 Task: Open Card Card0000000156 in Board Board0000000039 in Workspace WS0000000013 in Trello. Add Member Nikrathi889@gmail.com to Card Card0000000156 in Board Board0000000039 in Workspace WS0000000013 in Trello. Add Red Label titled Label0000000156 to Card Card0000000156 in Board Board0000000039 in Workspace WS0000000013 in Trello. Add Checklist CL0000000156 to Card Card0000000156 in Board Board0000000039 in Workspace WS0000000013 in Trello. Add Dates with Start Date as Nov 01 2023 and Due Date as Nov 30 2023 to Card Card0000000156 in Board Board0000000039 in Workspace WS0000000013 in Trello
Action: Mouse moved to (299, 444)
Screenshot: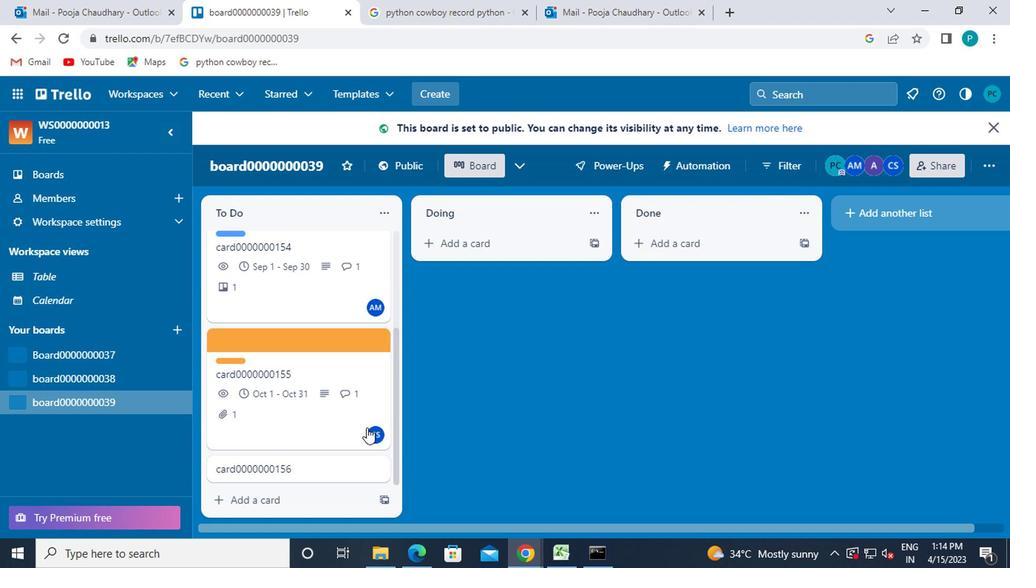
Action: Mouse scrolled (299, 443) with delta (0, -1)
Screenshot: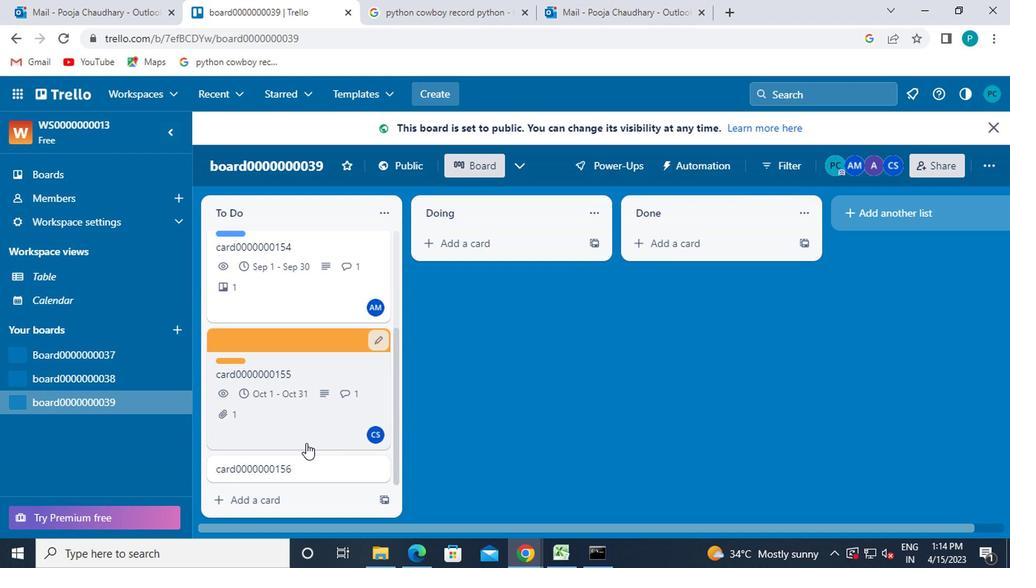 
Action: Mouse scrolled (299, 443) with delta (0, -1)
Screenshot: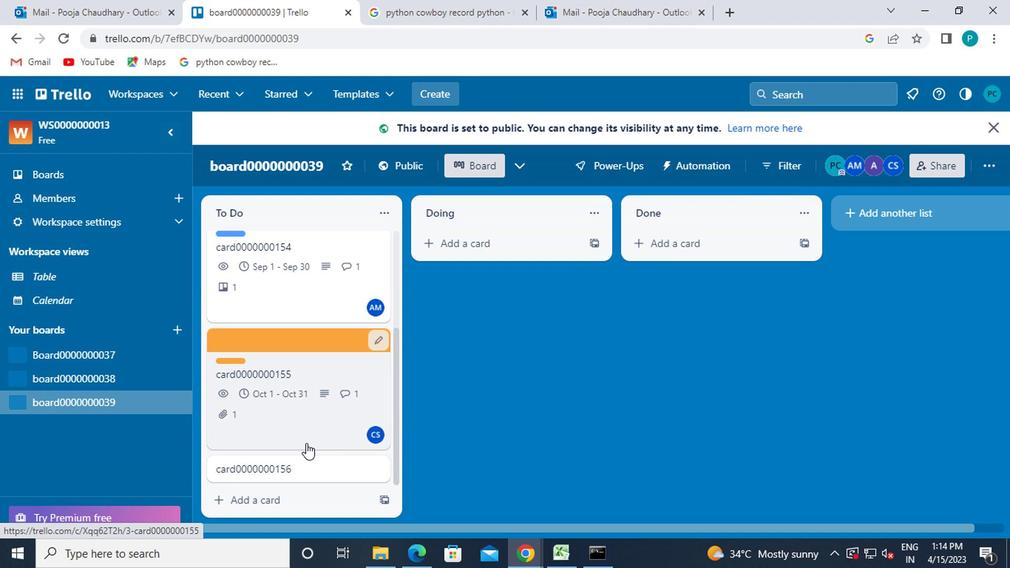 
Action: Mouse scrolled (299, 443) with delta (0, -1)
Screenshot: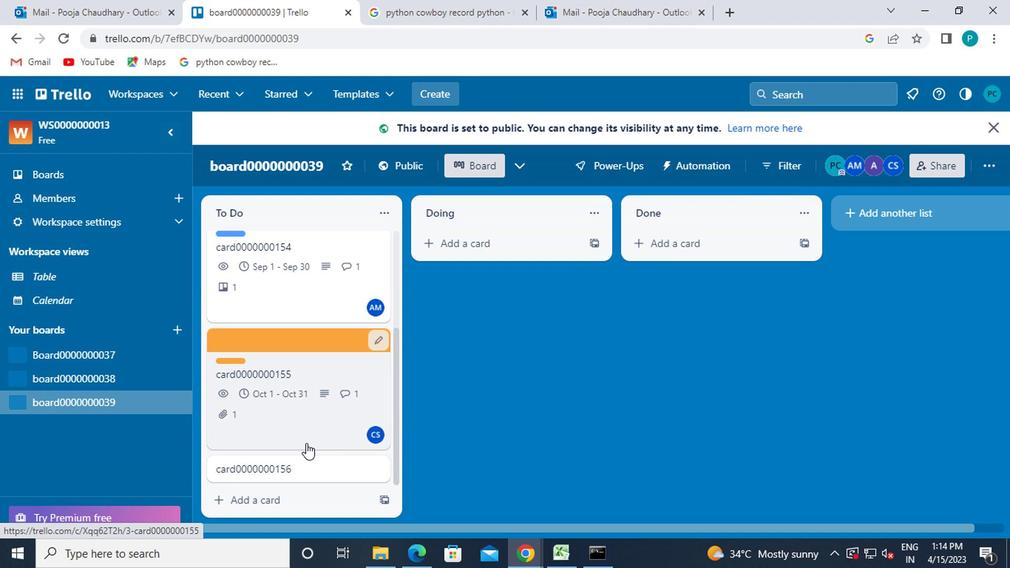 
Action: Mouse moved to (301, 464)
Screenshot: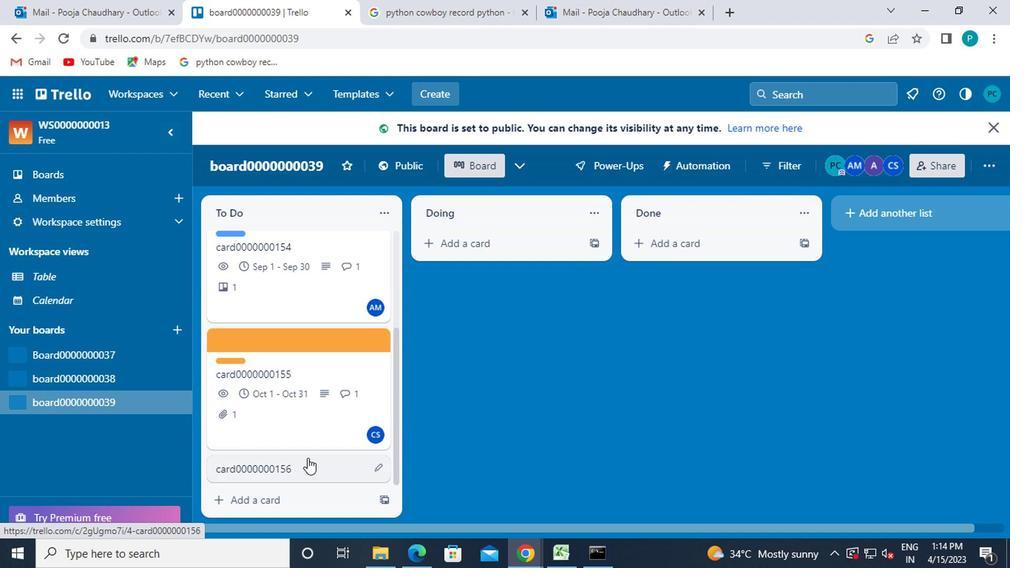 
Action: Mouse pressed left at (301, 464)
Screenshot: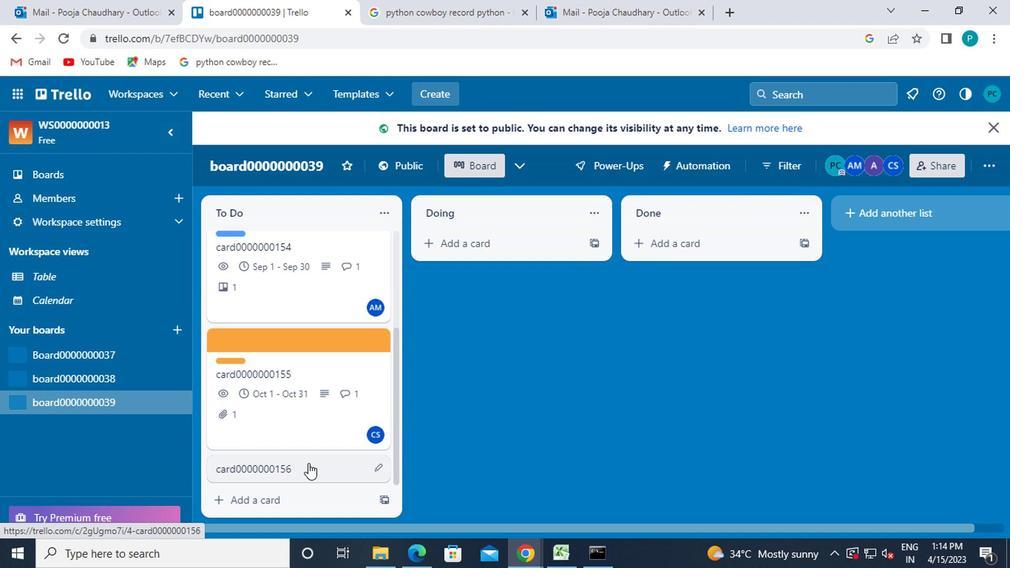 
Action: Mouse moved to (699, 259)
Screenshot: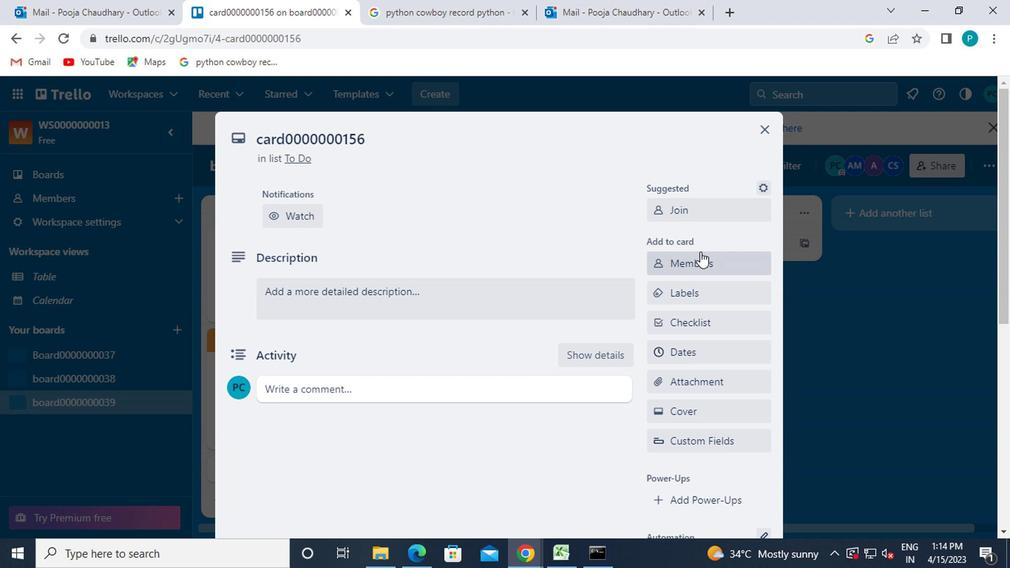 
Action: Mouse pressed left at (699, 259)
Screenshot: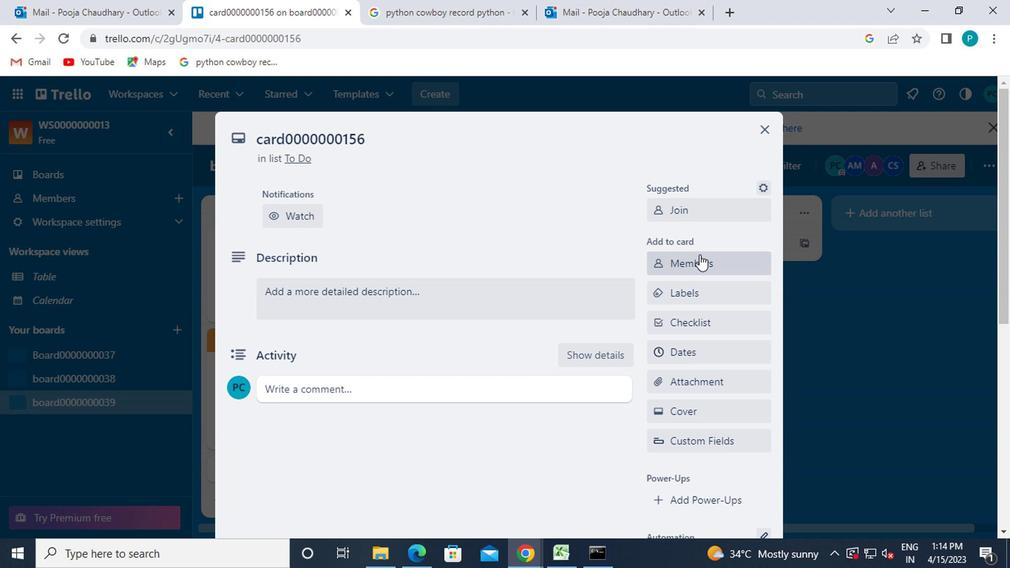 
Action: Mouse moved to (707, 164)
Screenshot: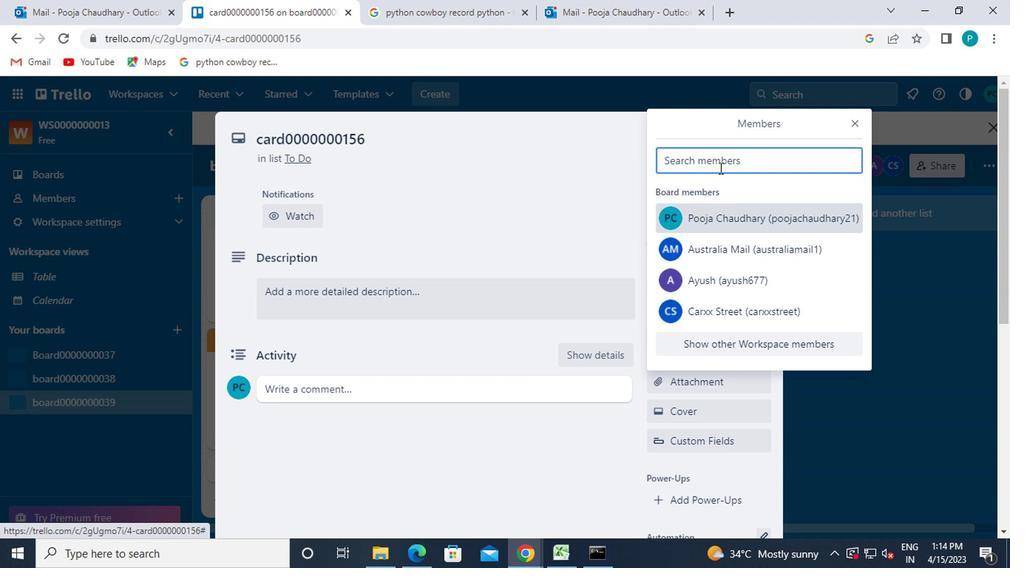 
Action: Mouse pressed left at (707, 164)
Screenshot: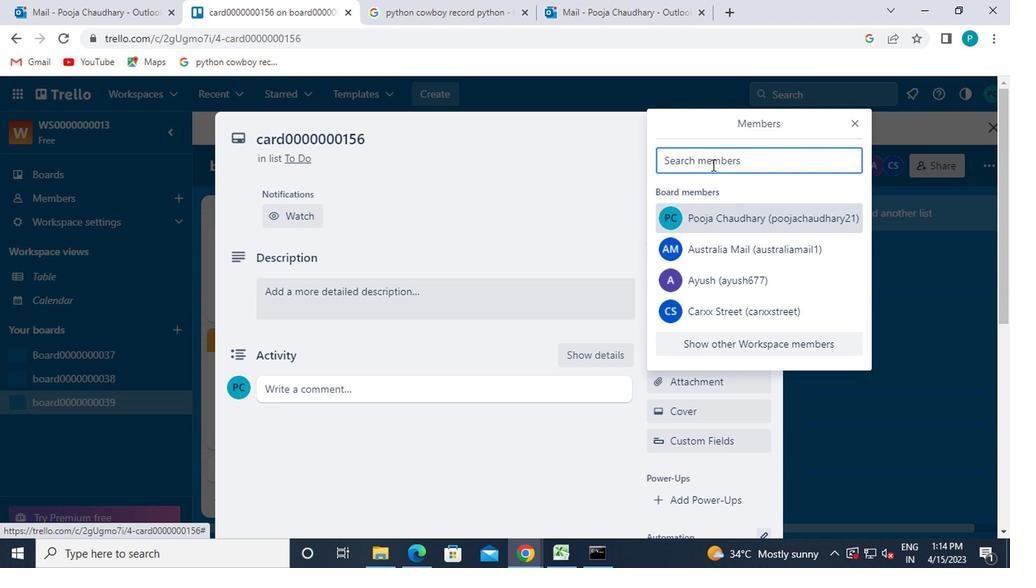 
Action: Key pressed nikrathi899<Key.shift>@GMAIL.COM
Screenshot: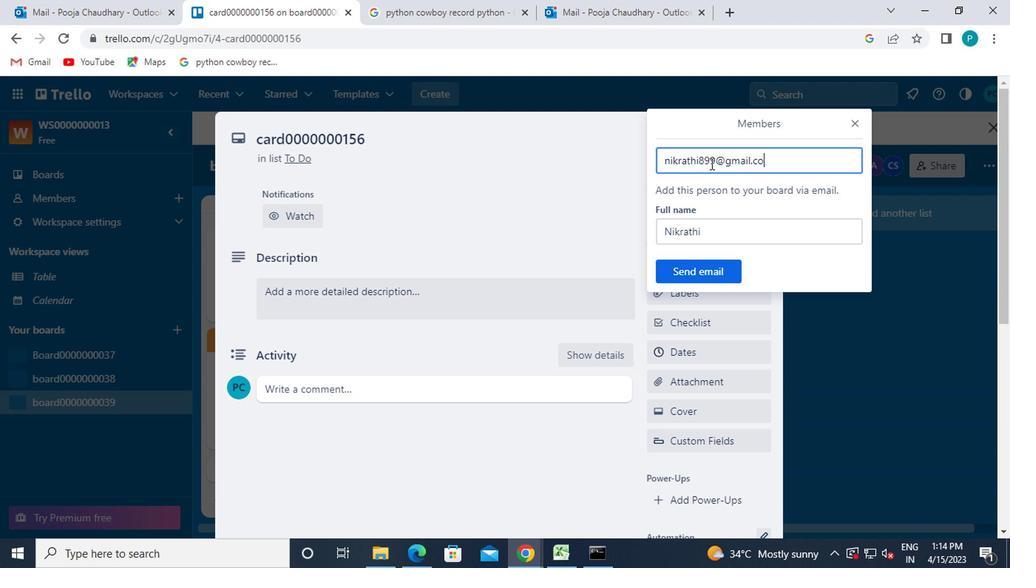 
Action: Mouse moved to (695, 269)
Screenshot: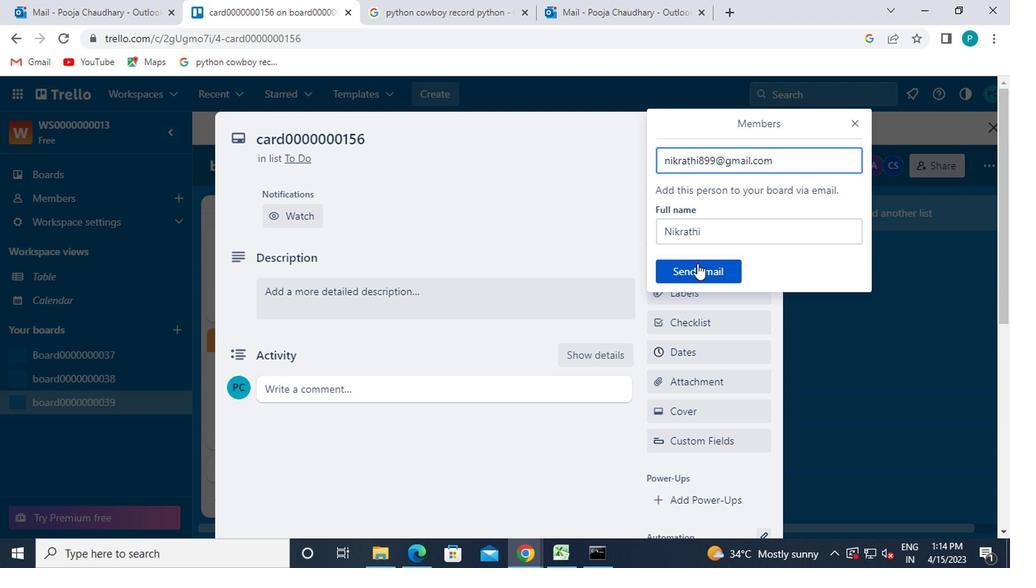 
Action: Mouse pressed left at (695, 269)
Screenshot: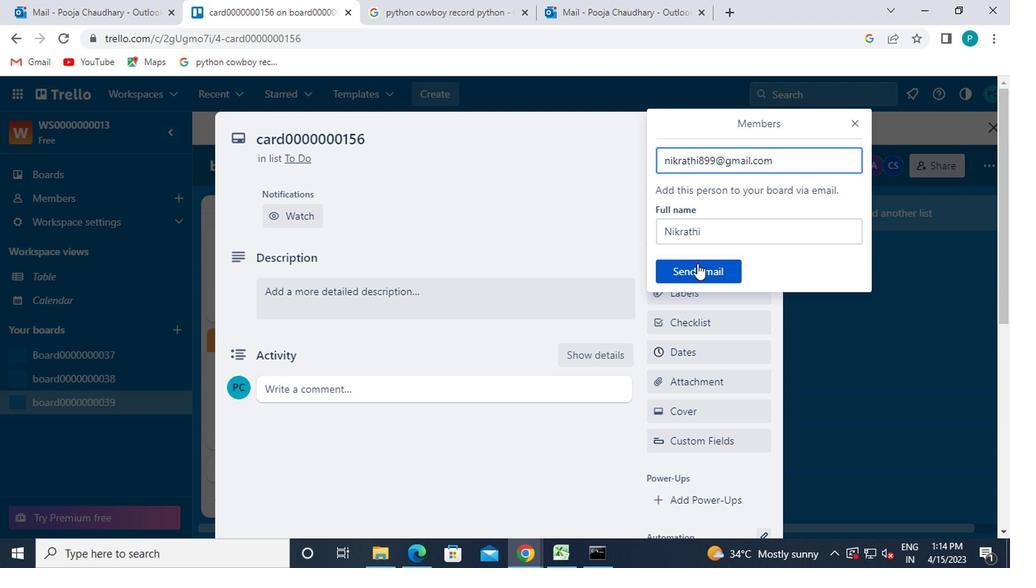 
Action: Mouse moved to (704, 293)
Screenshot: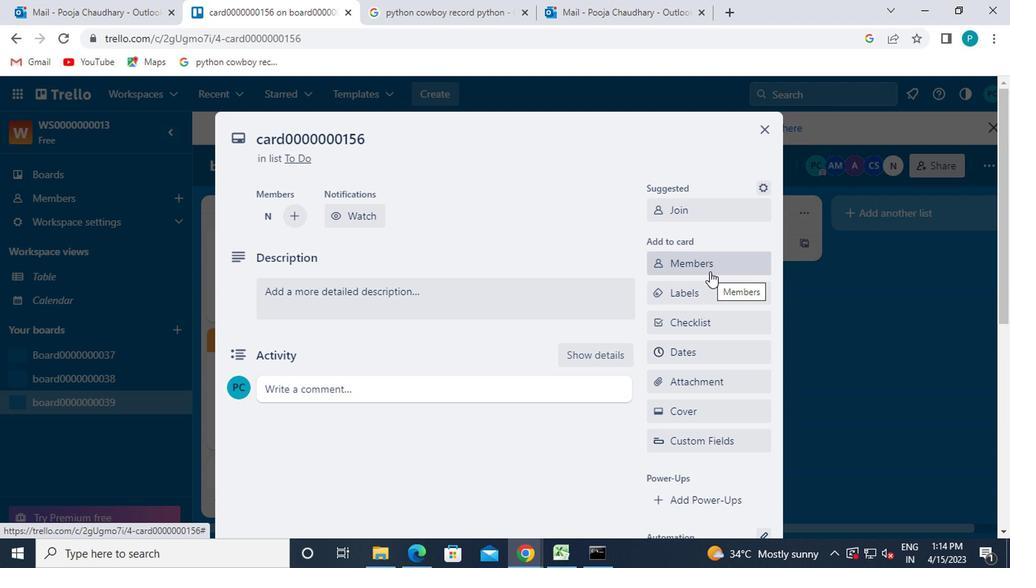 
Action: Mouse pressed left at (704, 293)
Screenshot: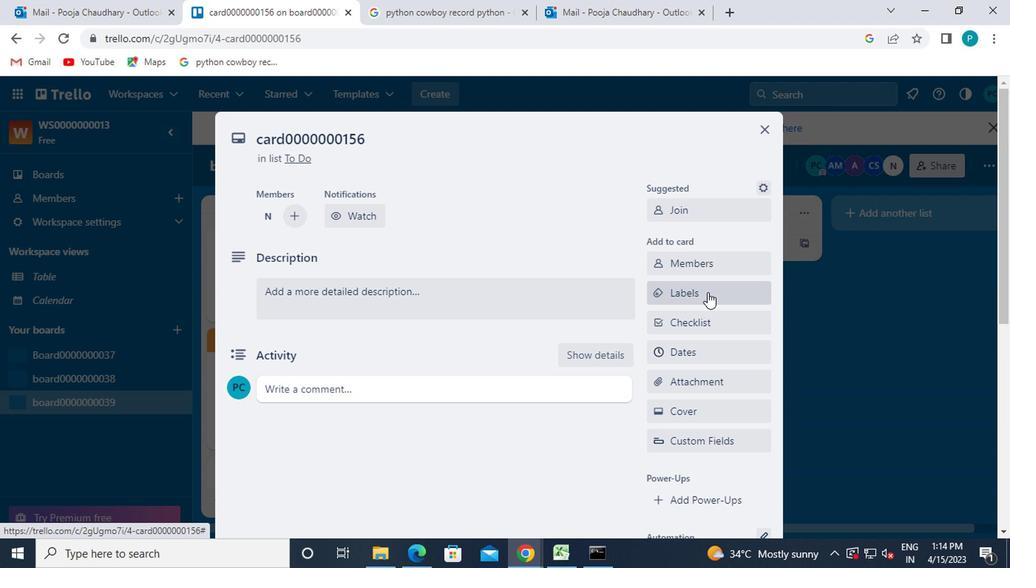 
Action: Mouse moved to (692, 470)
Screenshot: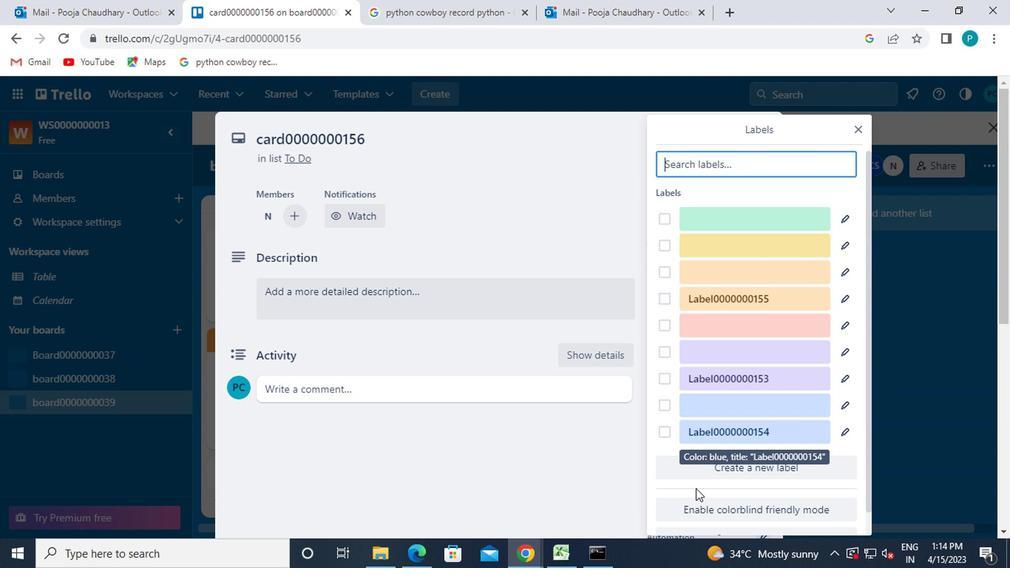 
Action: Mouse pressed left at (692, 470)
Screenshot: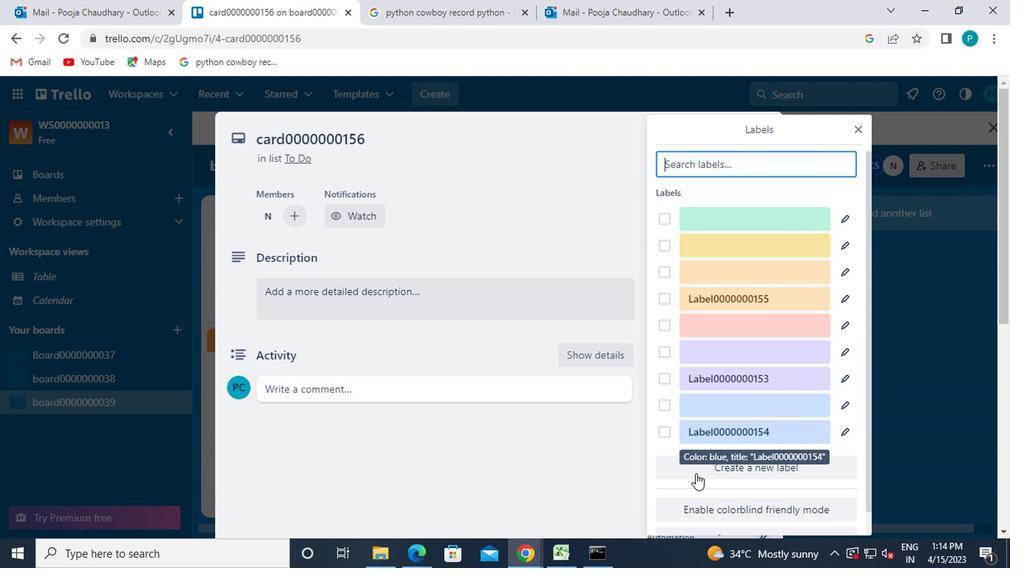 
Action: Mouse moved to (784, 350)
Screenshot: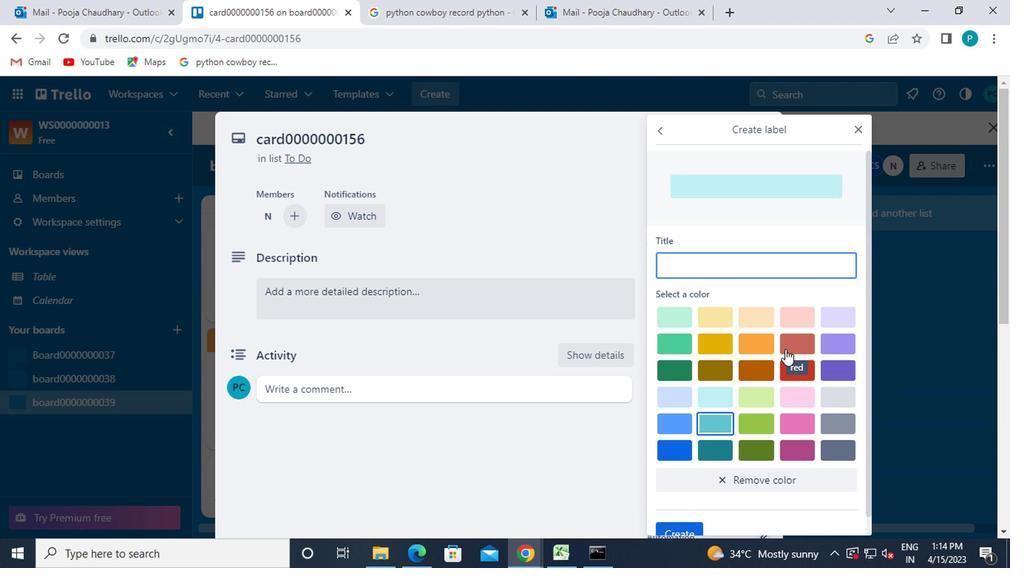 
Action: Mouse pressed left at (784, 350)
Screenshot: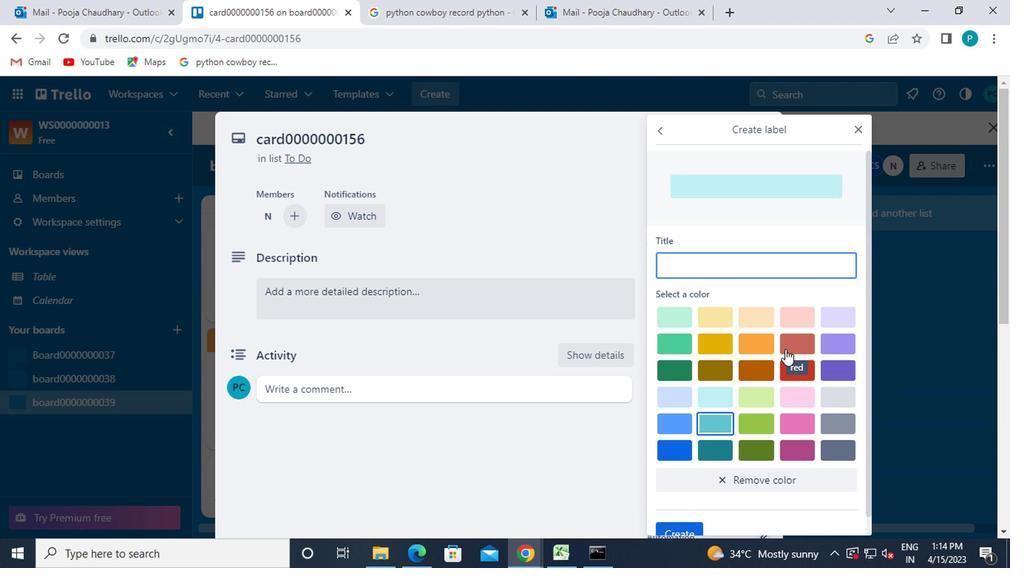 
Action: Mouse moved to (705, 265)
Screenshot: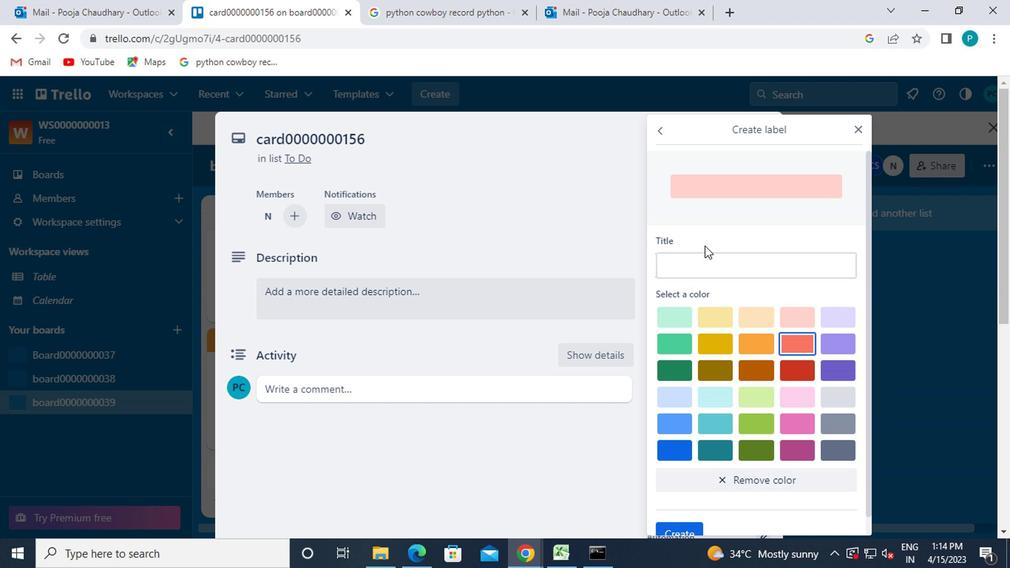 
Action: Mouse pressed left at (705, 265)
Screenshot: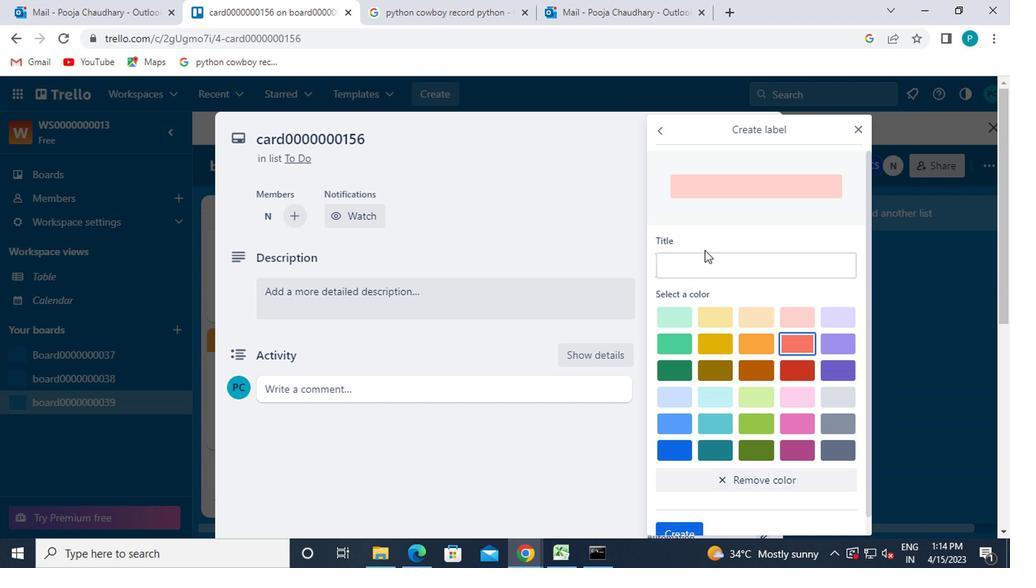 
Action: Key pressed <Key.caps_lock>L<Key.caps_lock>ABEL0000000156
Screenshot: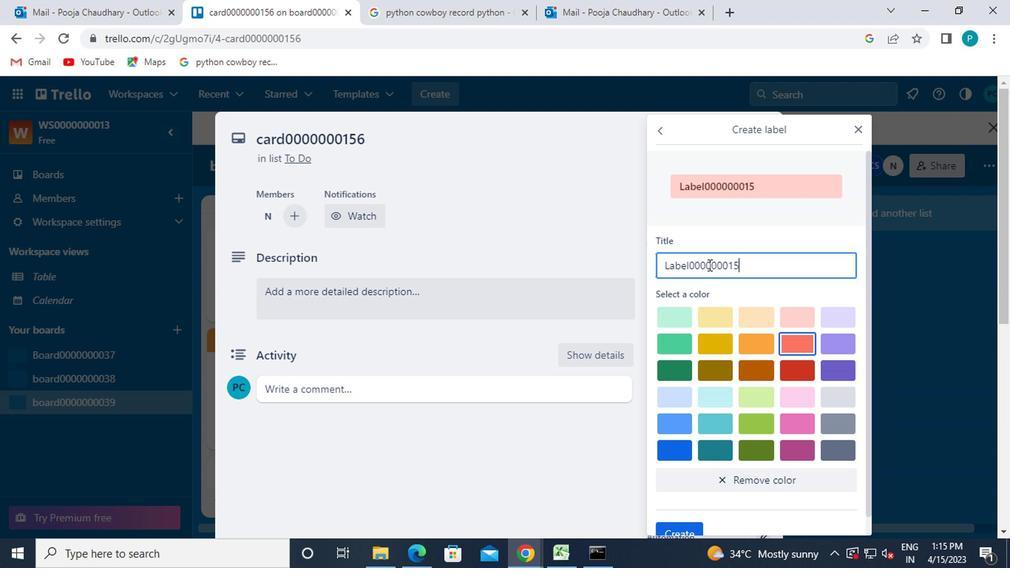 
Action: Mouse moved to (771, 322)
Screenshot: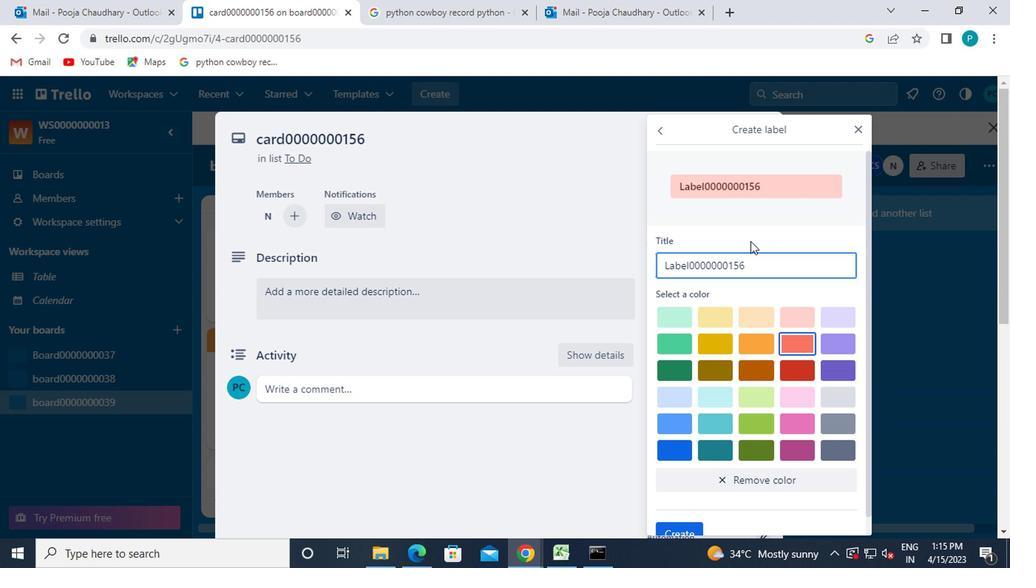 
Action: Mouse scrolled (771, 321) with delta (0, 0)
Screenshot: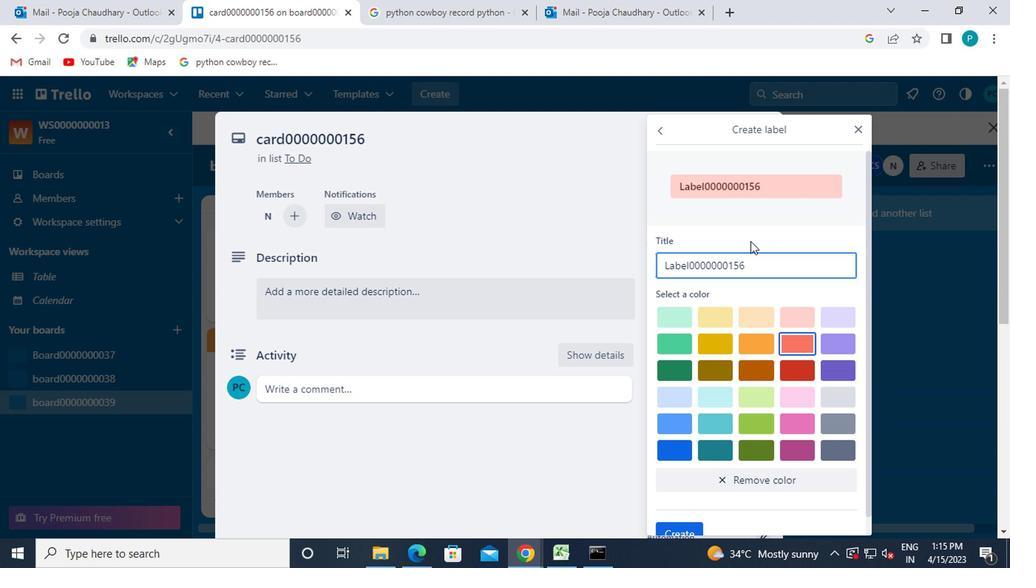
Action: Mouse moved to (770, 363)
Screenshot: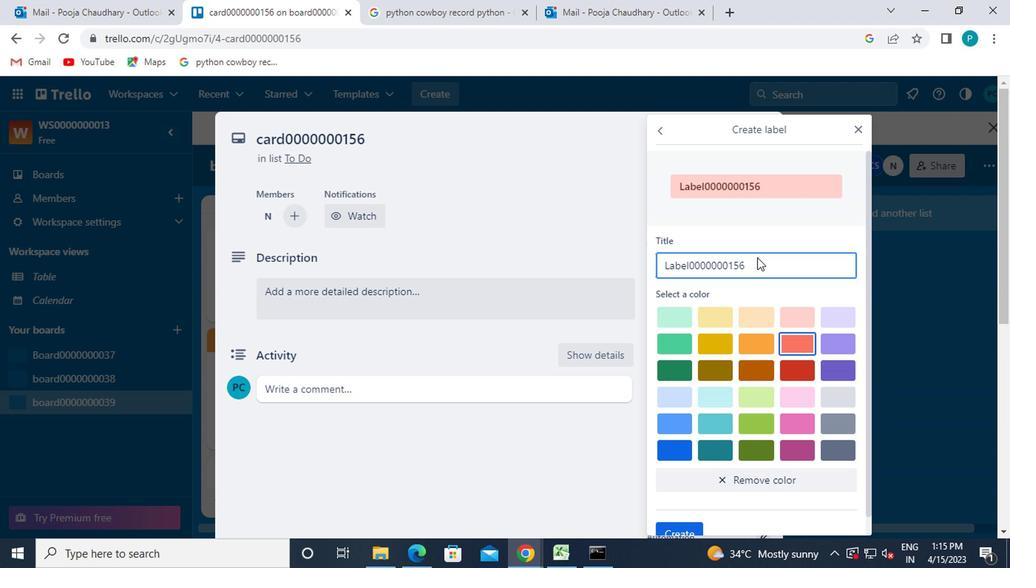 
Action: Mouse scrolled (770, 362) with delta (0, -1)
Screenshot: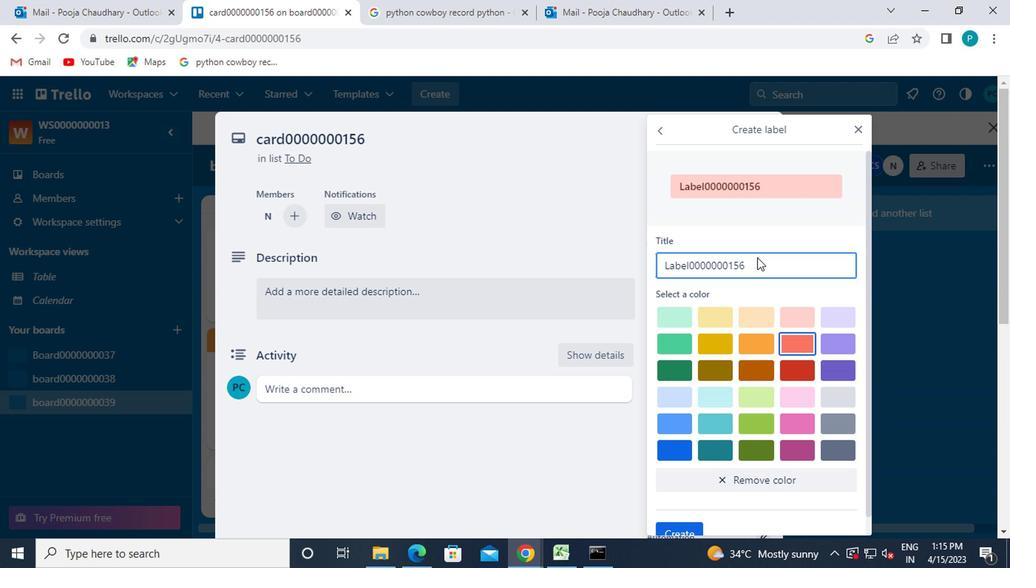
Action: Mouse moved to (770, 371)
Screenshot: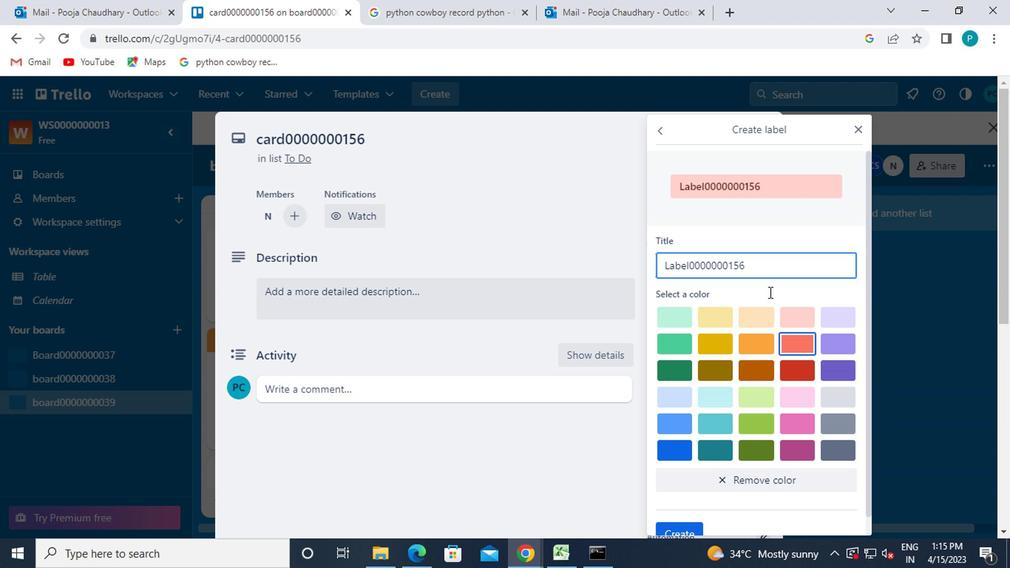
Action: Mouse scrolled (770, 370) with delta (0, 0)
Screenshot: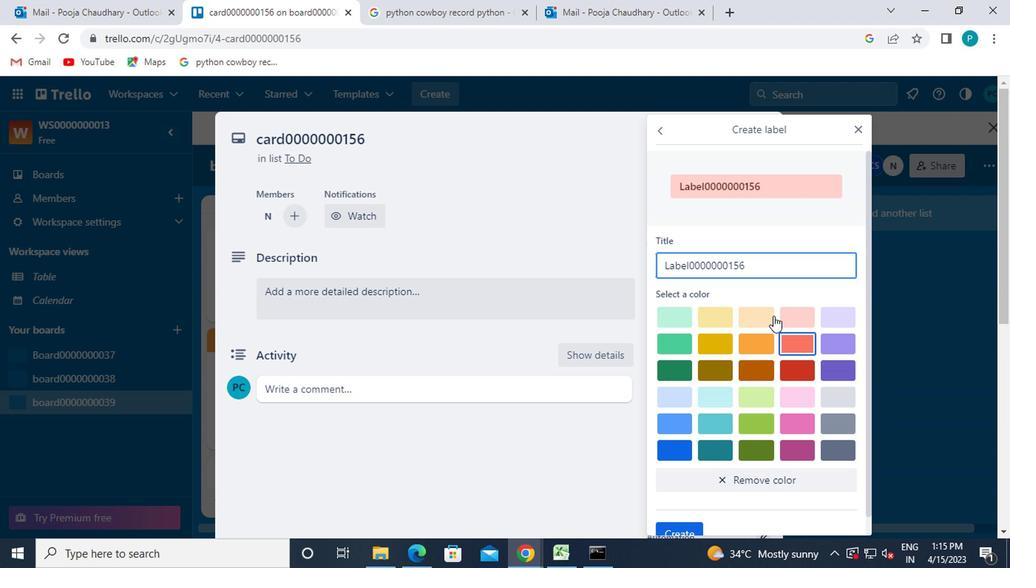 
Action: Mouse scrolled (770, 370) with delta (0, 0)
Screenshot: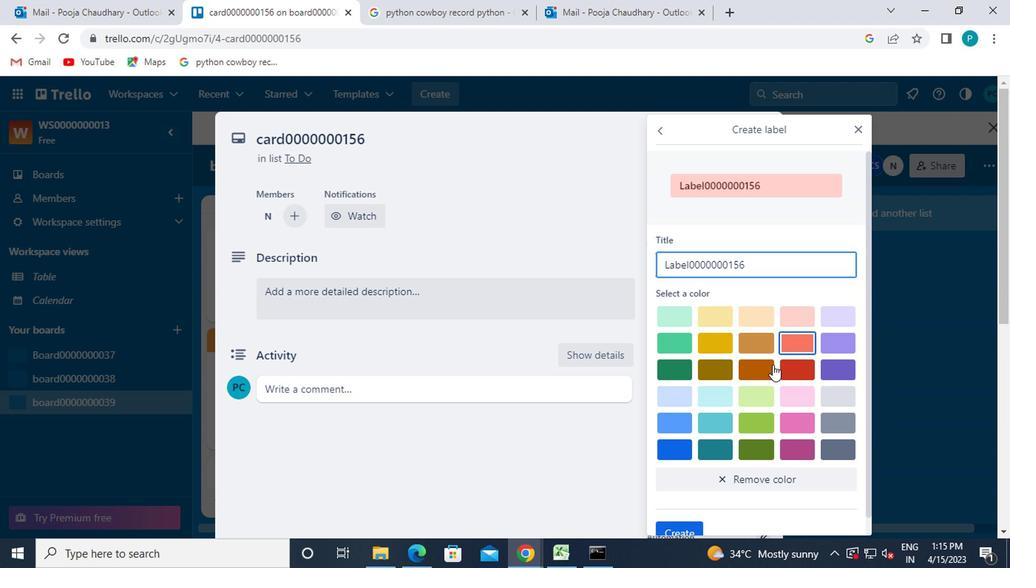 
Action: Mouse moved to (735, 440)
Screenshot: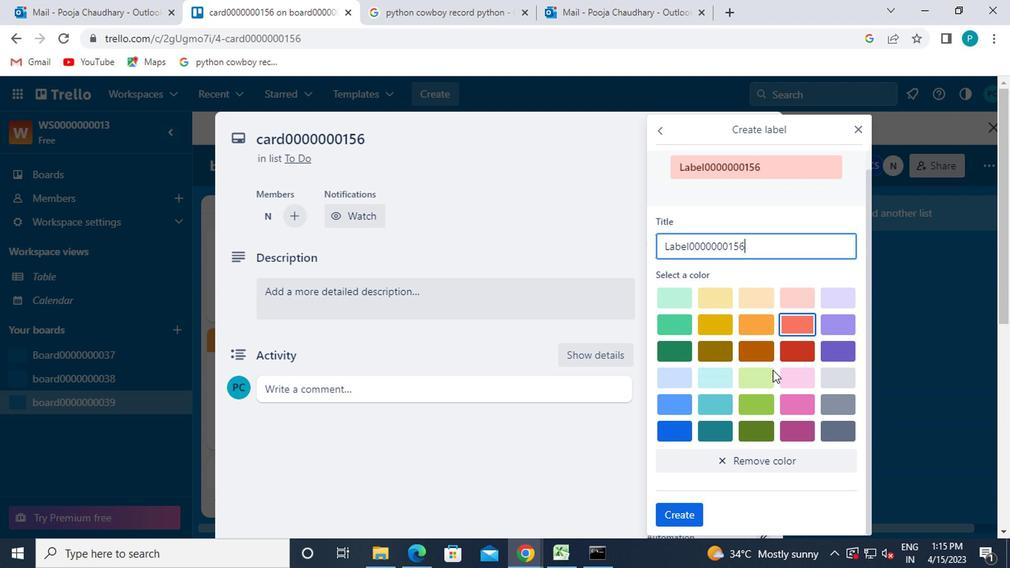 
Action: Mouse scrolled (735, 439) with delta (0, 0)
Screenshot: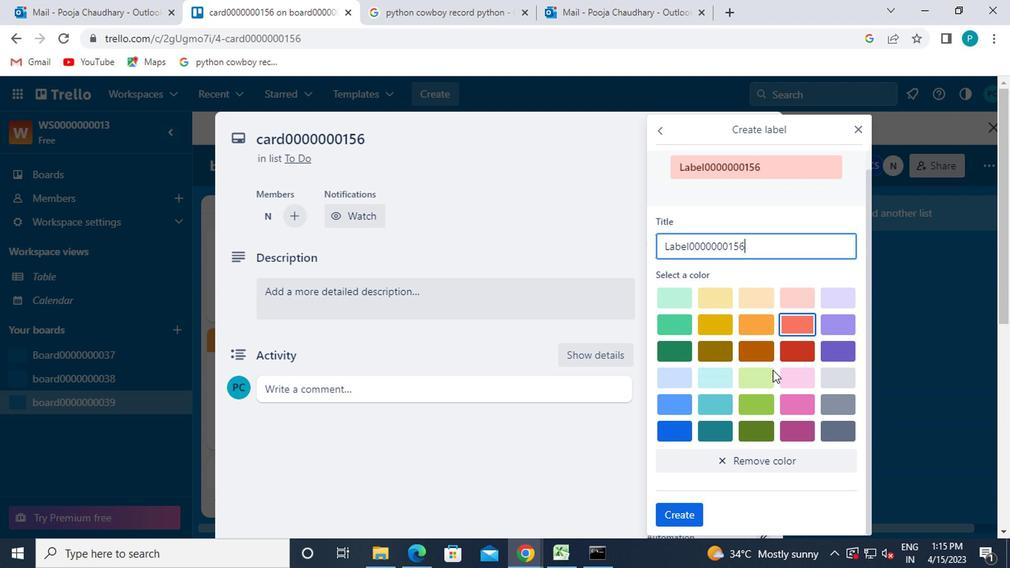
Action: Mouse moved to (718, 459)
Screenshot: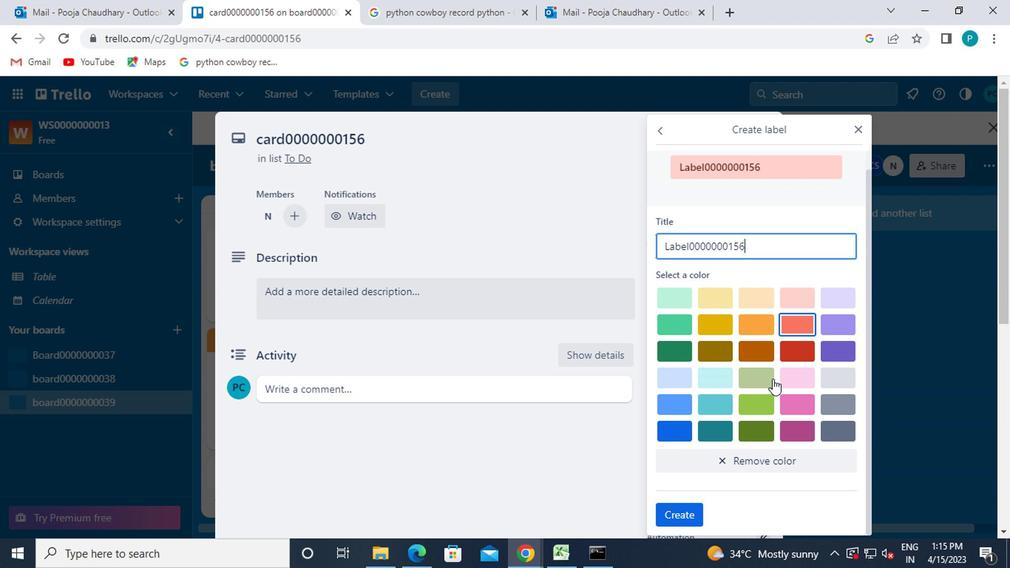 
Action: Mouse scrolled (718, 458) with delta (0, -1)
Screenshot: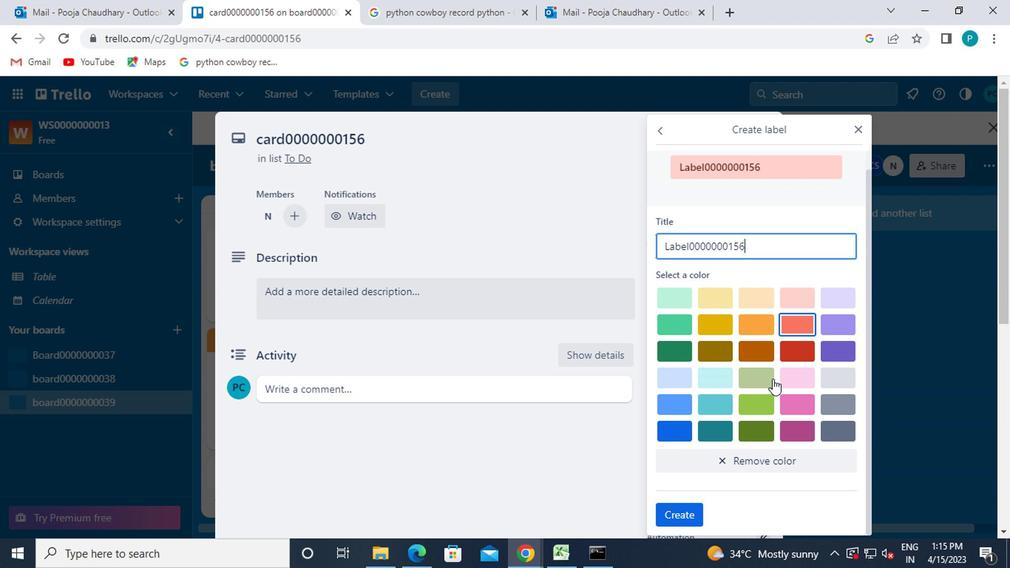 
Action: Mouse moved to (717, 459)
Screenshot: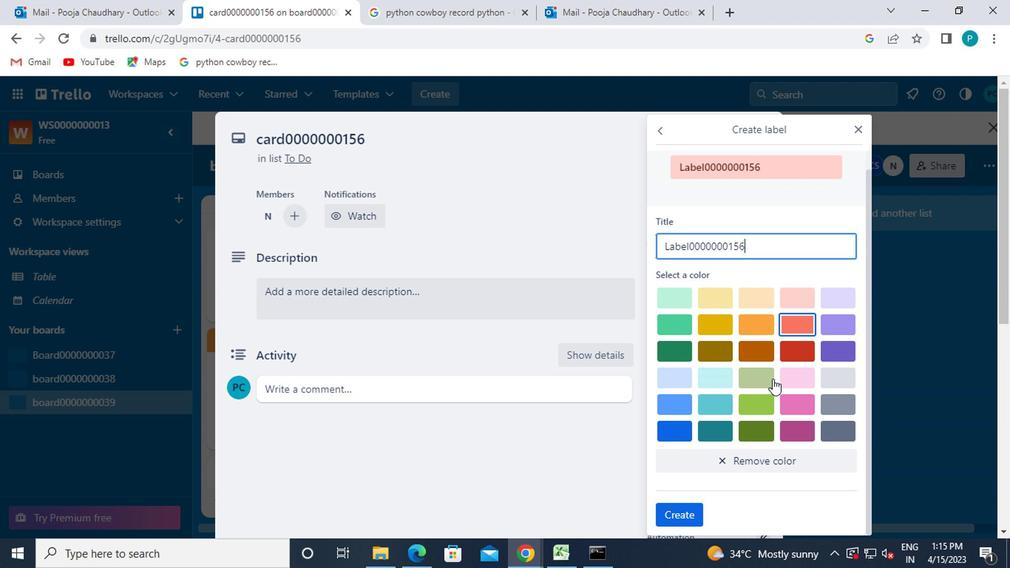 
Action: Mouse scrolled (717, 458) with delta (0, -1)
Screenshot: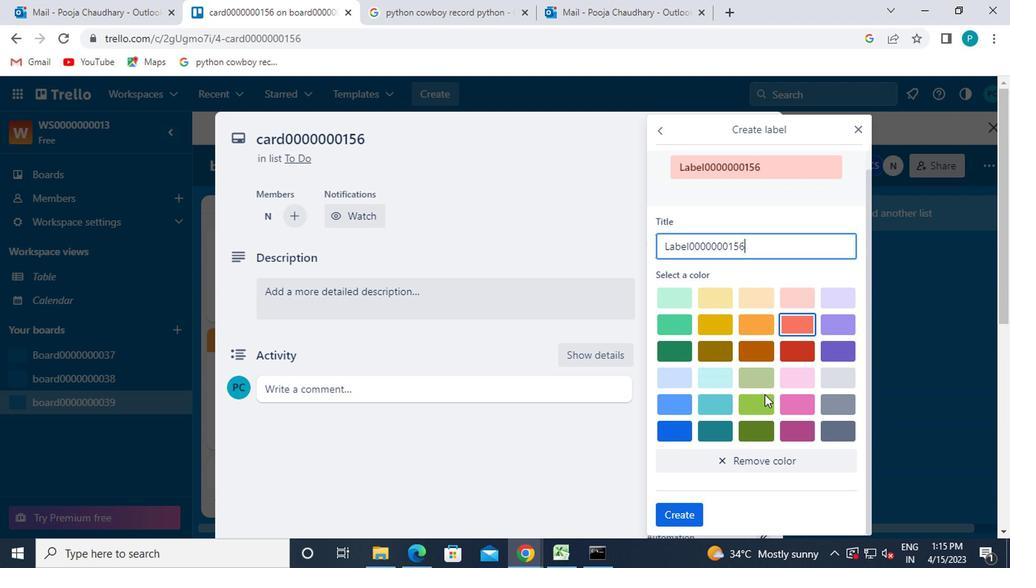
Action: Mouse moved to (678, 510)
Screenshot: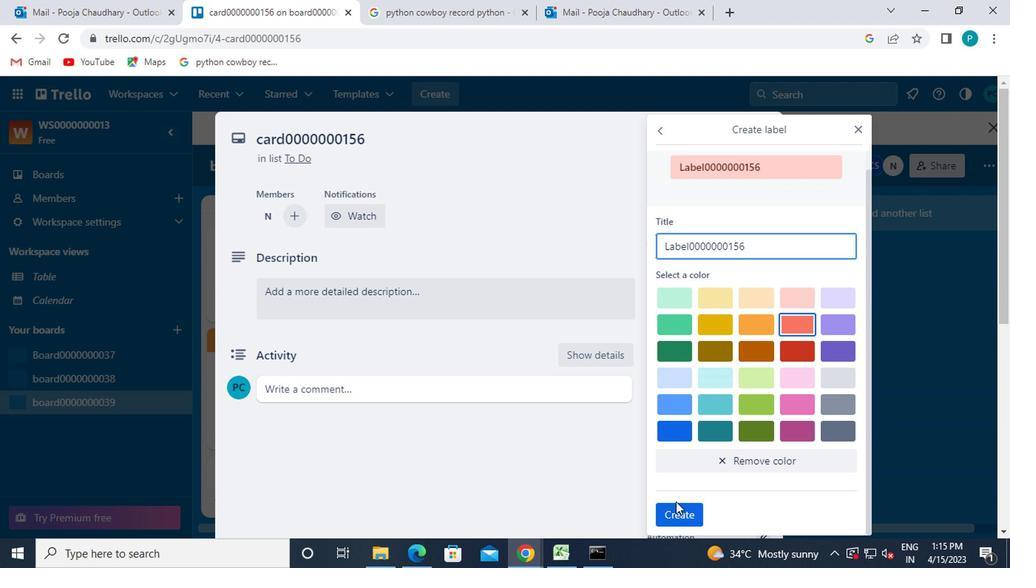 
Action: Mouse pressed left at (678, 510)
Screenshot: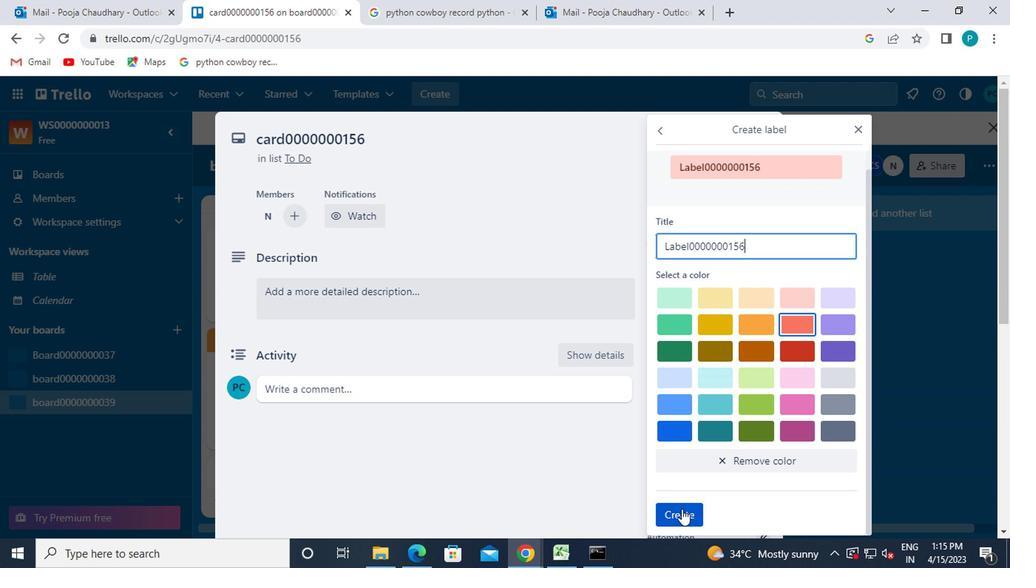 
Action: Mouse moved to (853, 126)
Screenshot: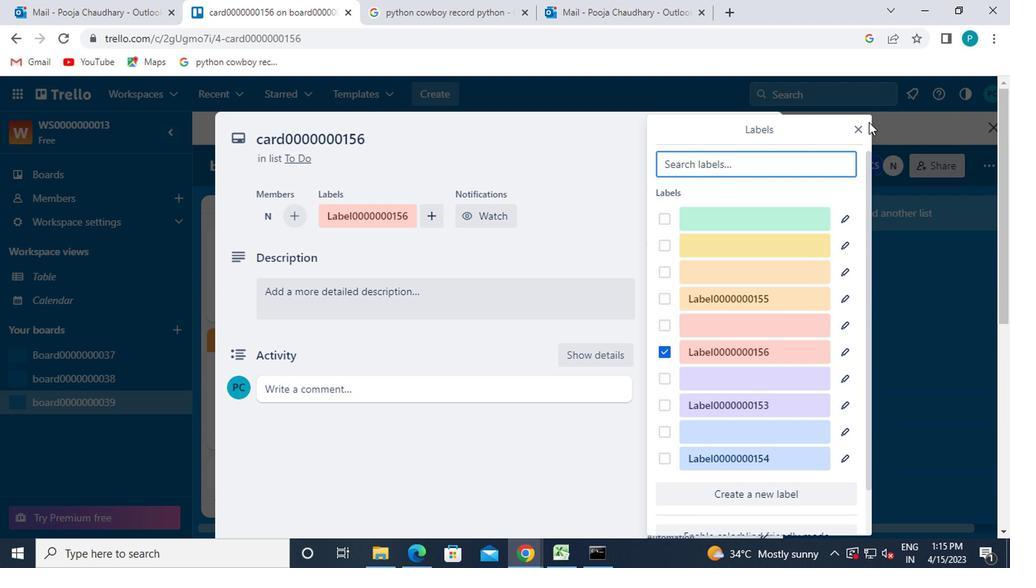 
Action: Mouse pressed left at (853, 126)
Screenshot: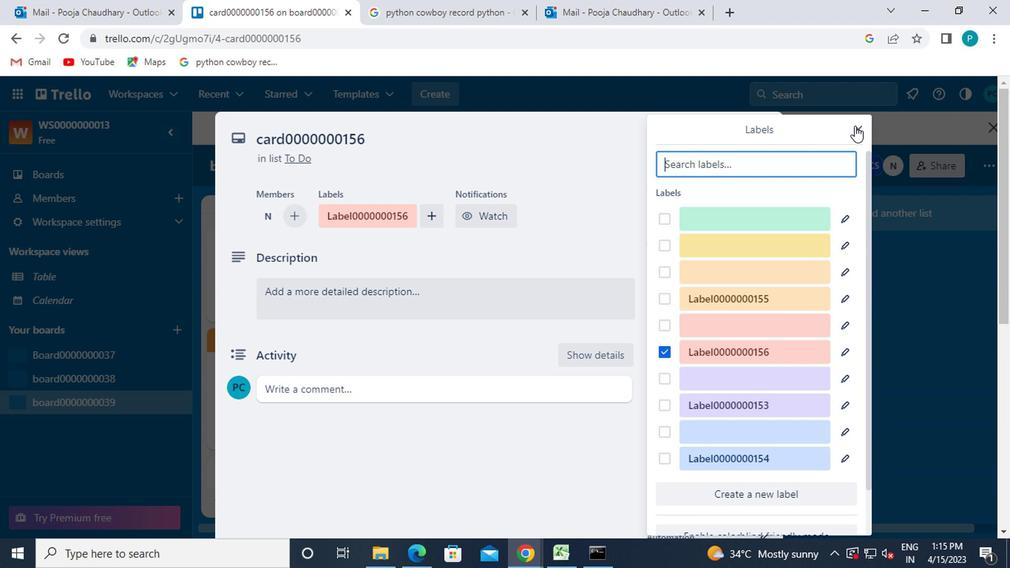 
Action: Mouse moved to (680, 317)
Screenshot: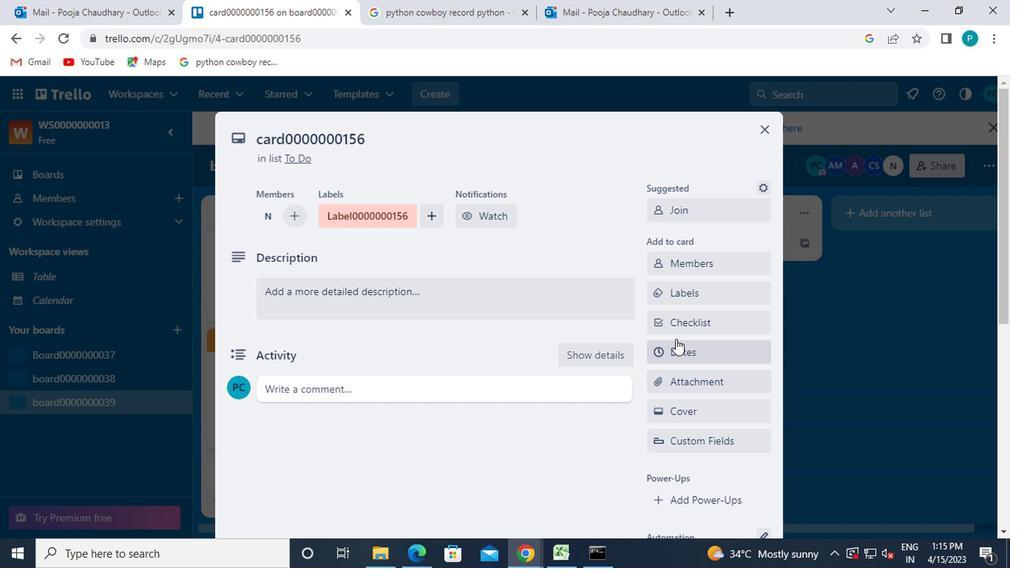 
Action: Mouse pressed left at (680, 317)
Screenshot: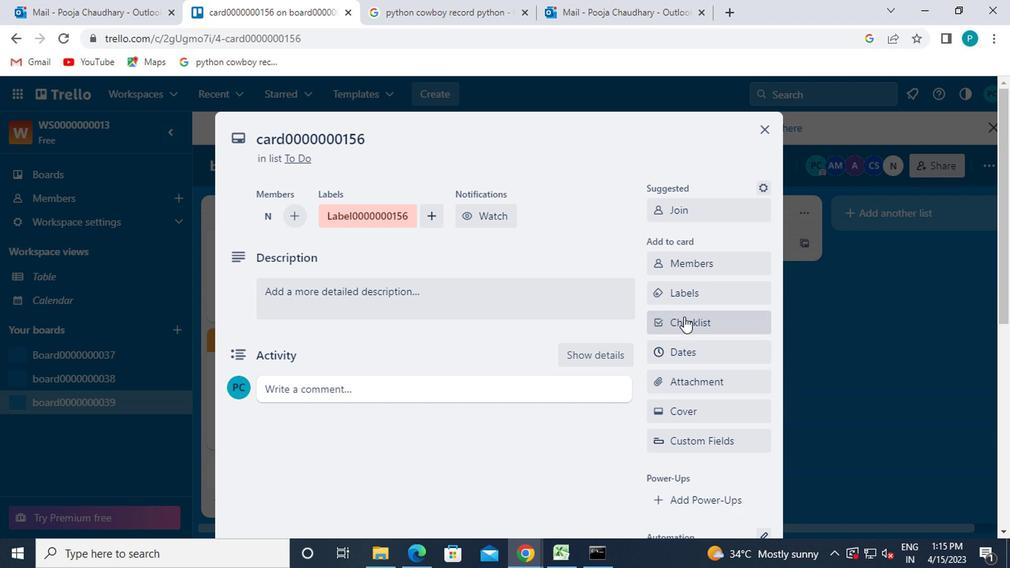 
Action: Mouse moved to (700, 371)
Screenshot: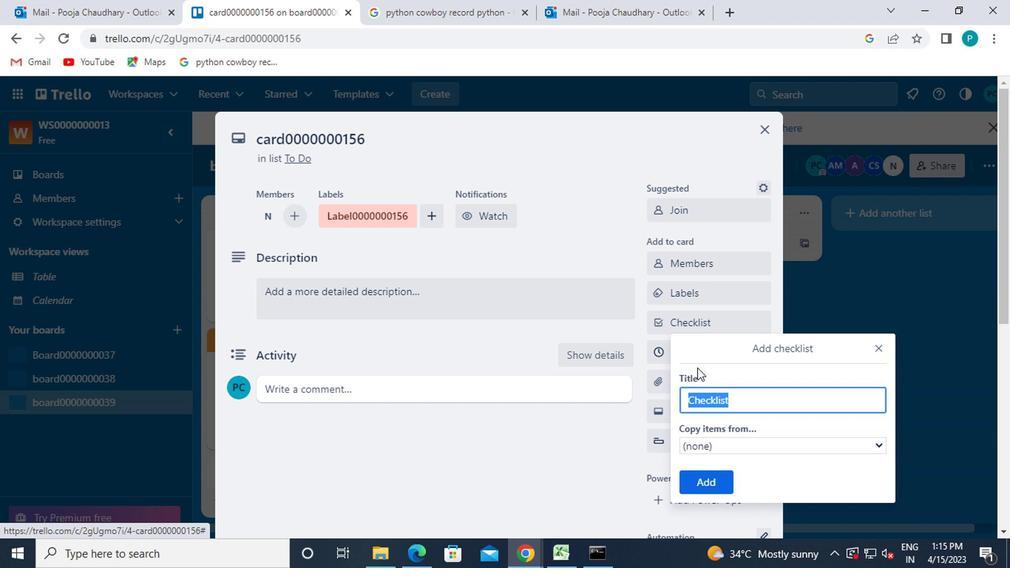 
Action: Key pressed <Key.caps_lock>CL0000000156
Screenshot: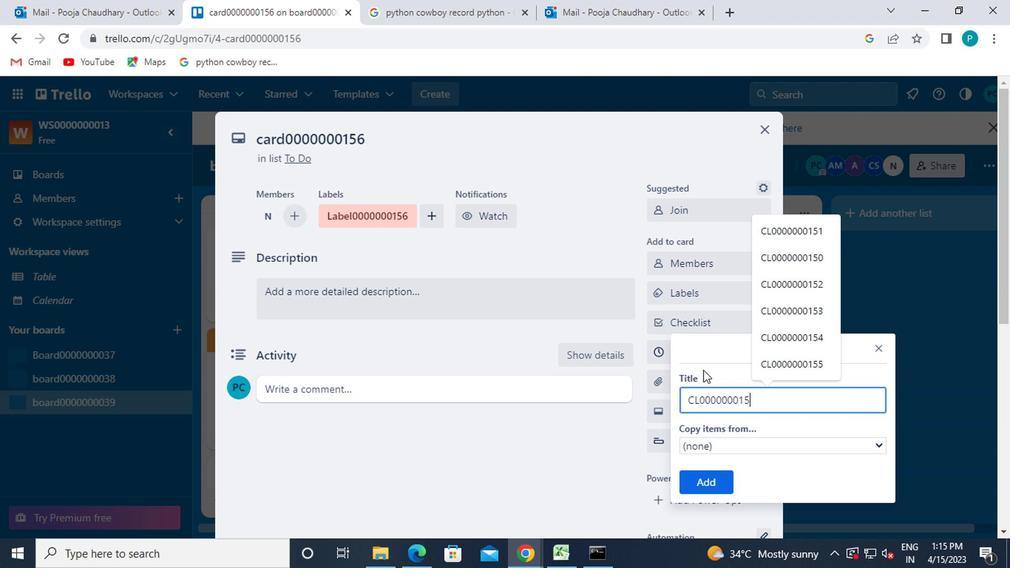 
Action: Mouse moved to (698, 490)
Screenshot: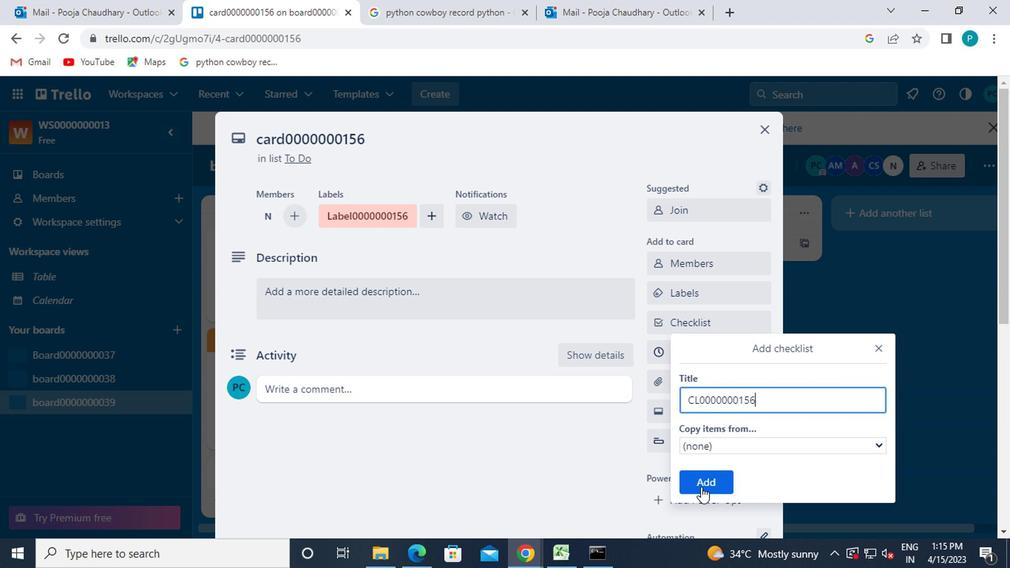 
Action: Mouse pressed left at (698, 490)
Screenshot: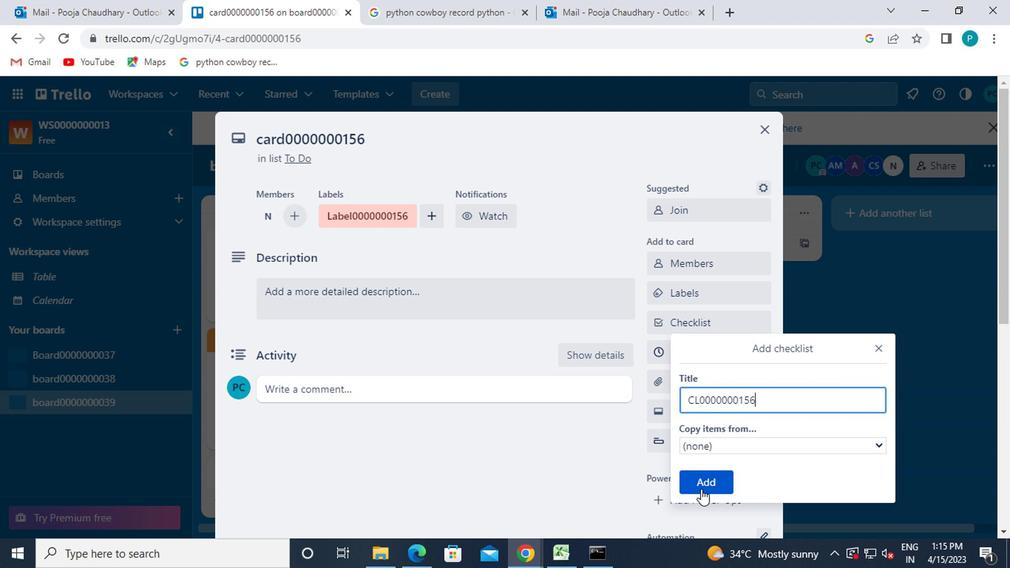 
Action: Mouse moved to (655, 361)
Screenshot: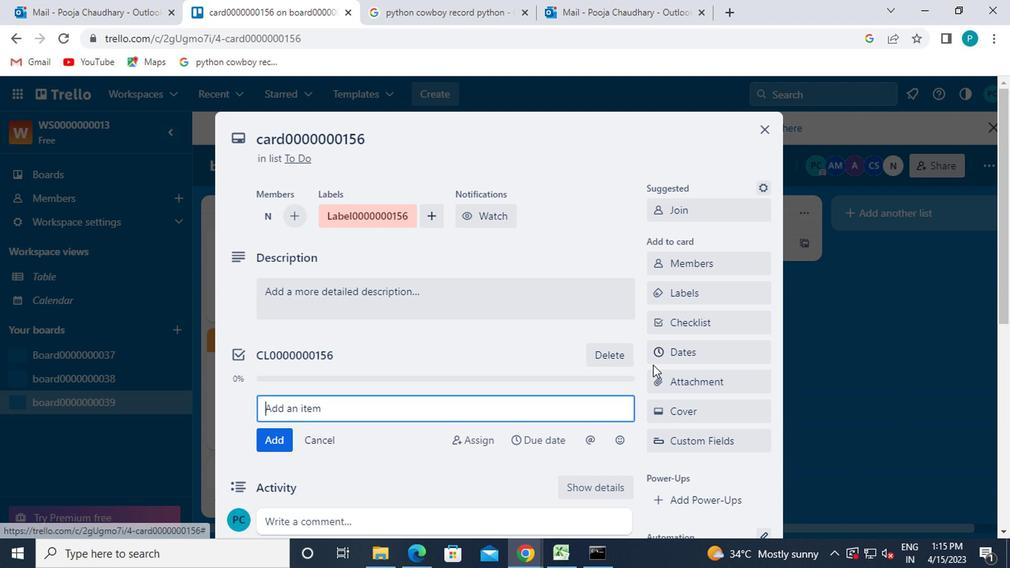 
Action: Mouse pressed left at (655, 361)
Screenshot: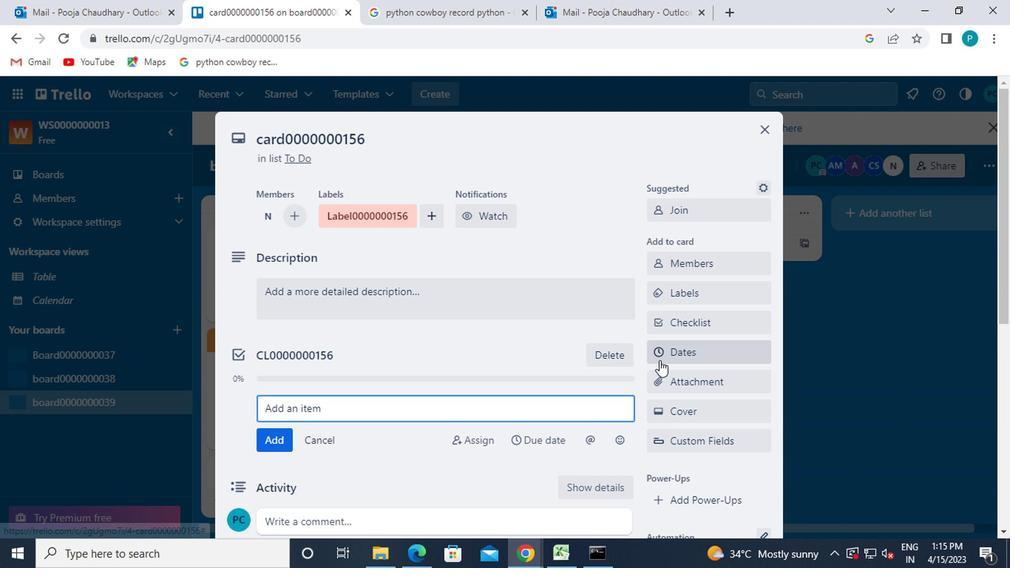 
Action: Mouse moved to (661, 392)
Screenshot: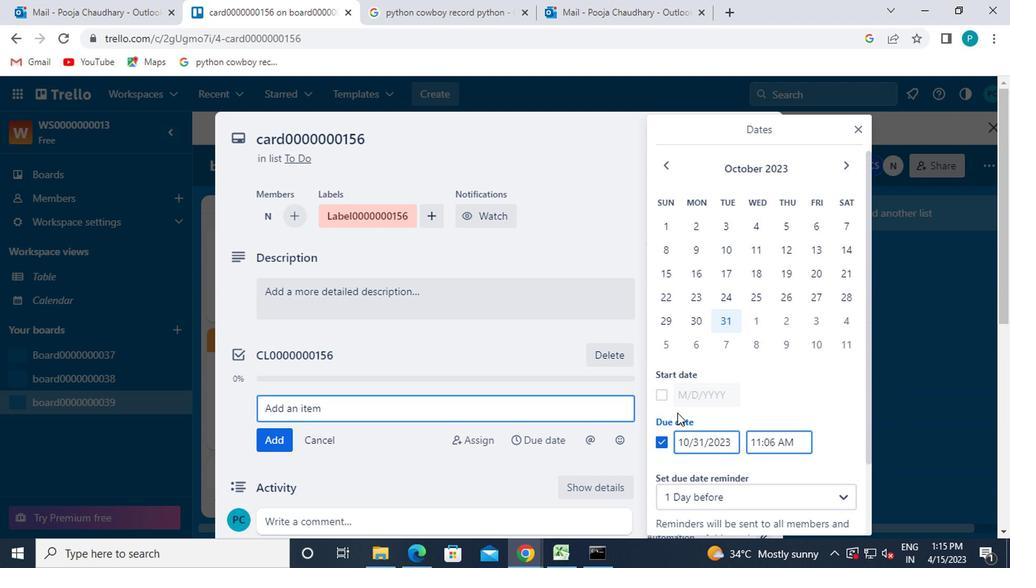 
Action: Mouse pressed left at (661, 392)
Screenshot: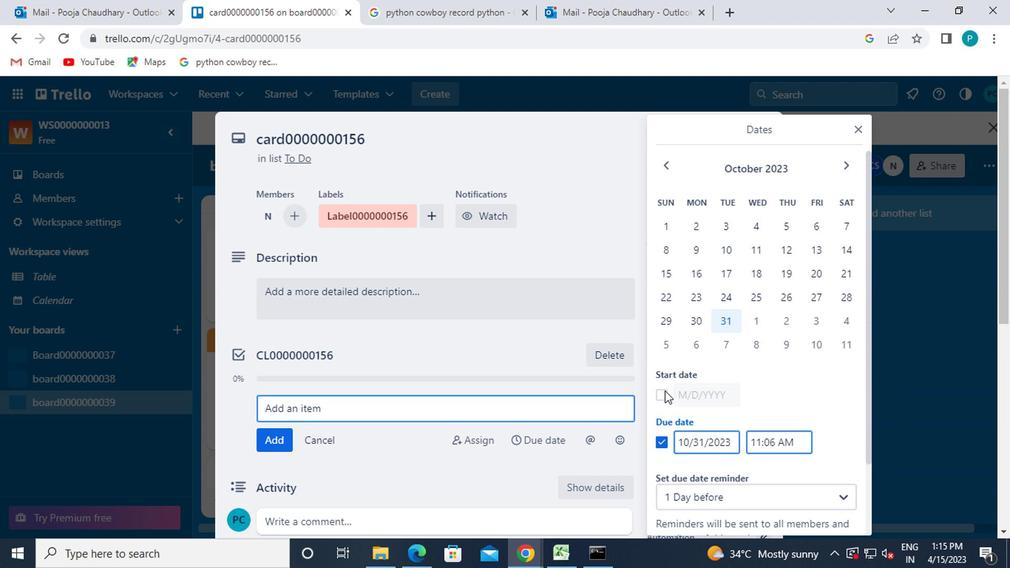 
Action: Mouse moved to (843, 169)
Screenshot: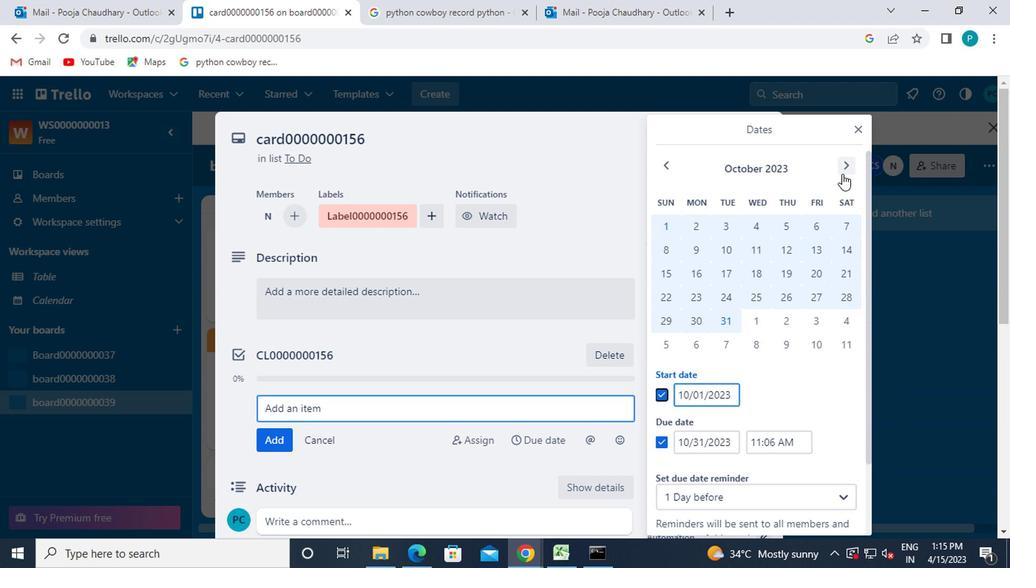 
Action: Mouse pressed left at (843, 169)
Screenshot: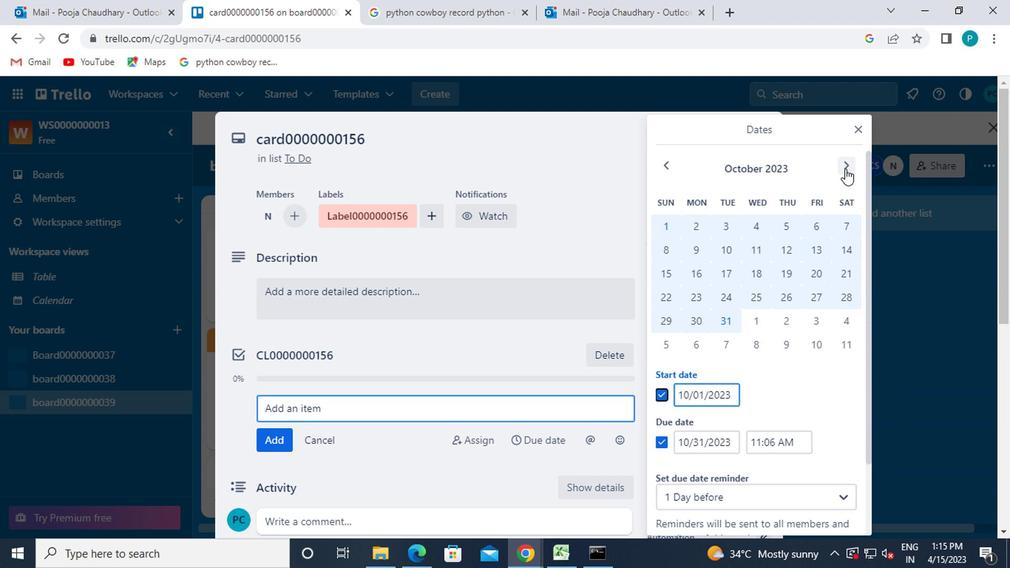 
Action: Mouse moved to (762, 223)
Screenshot: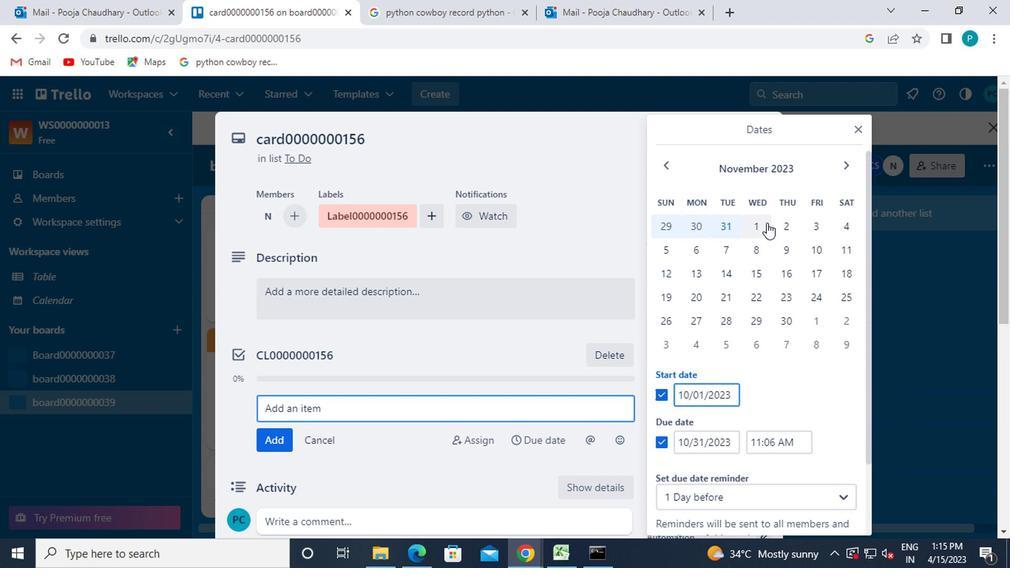 
Action: Mouse pressed left at (762, 223)
Screenshot: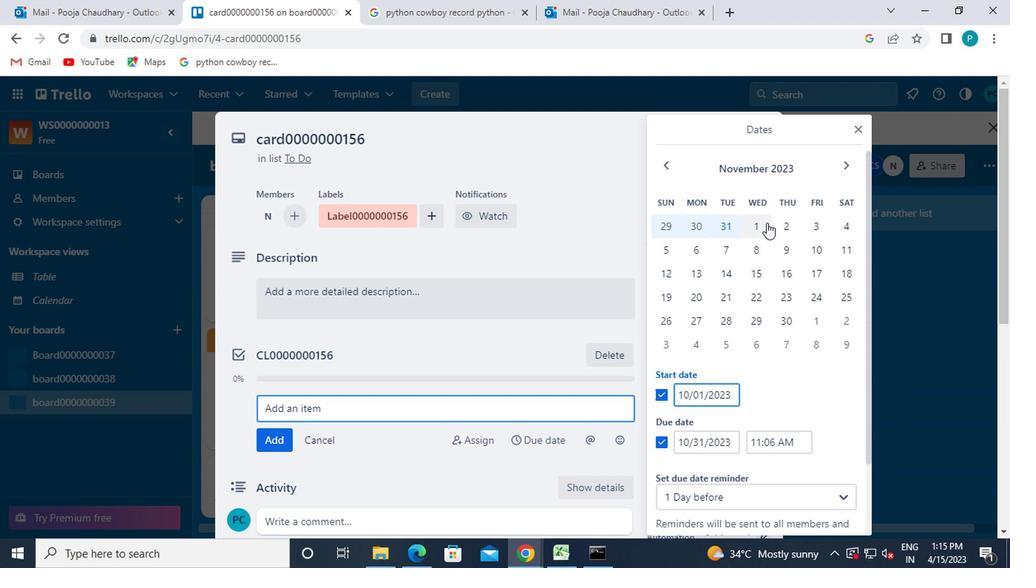 
Action: Mouse moved to (799, 325)
Screenshot: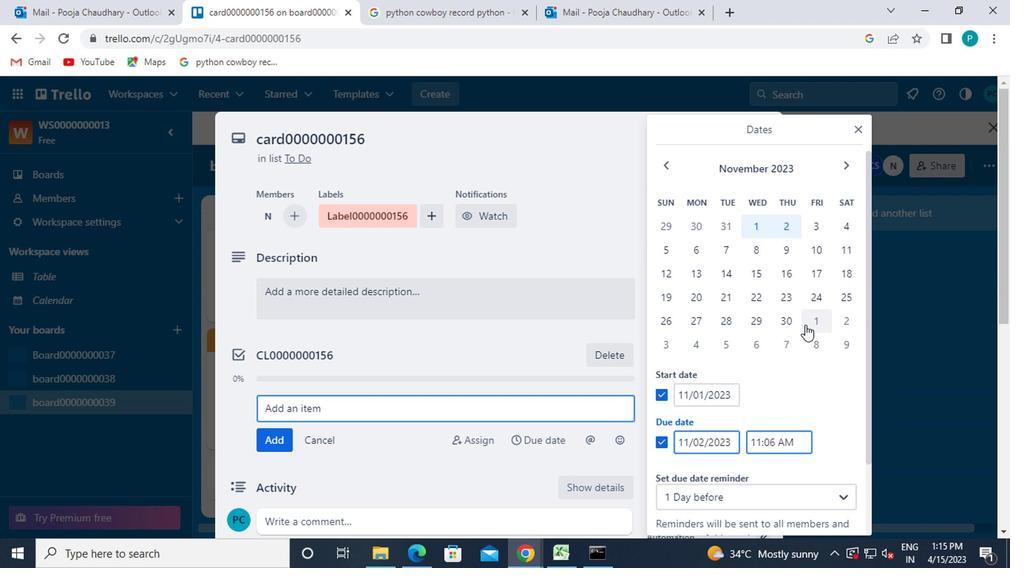 
Action: Mouse pressed left at (799, 325)
Screenshot: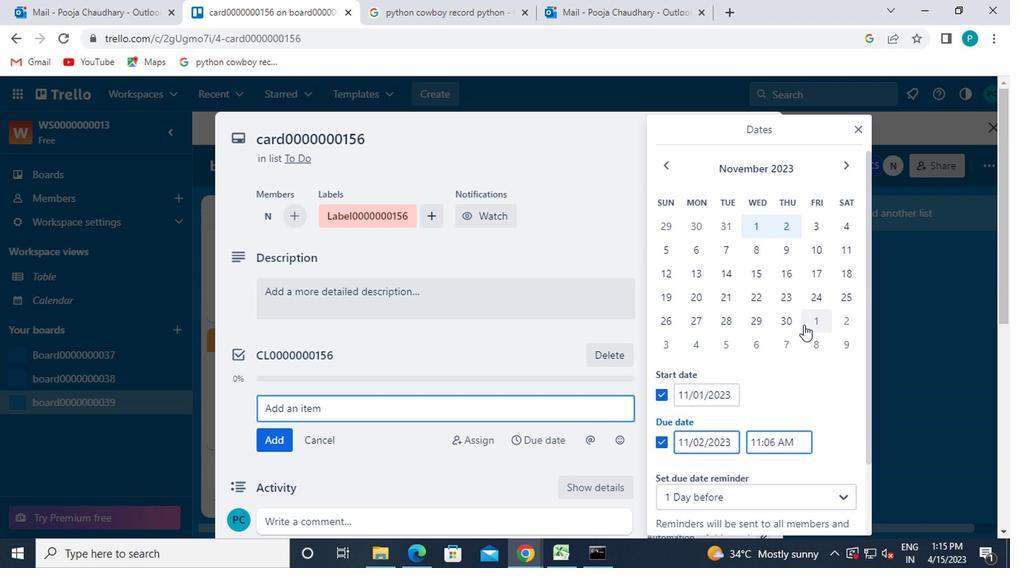 
Action: Mouse moved to (789, 323)
Screenshot: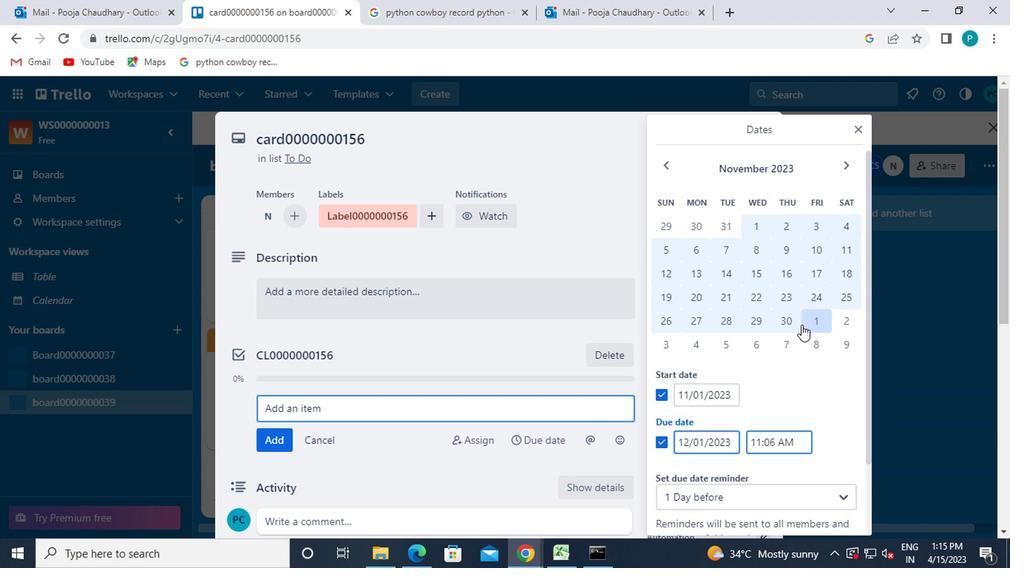 
Action: Mouse pressed left at (789, 323)
Screenshot: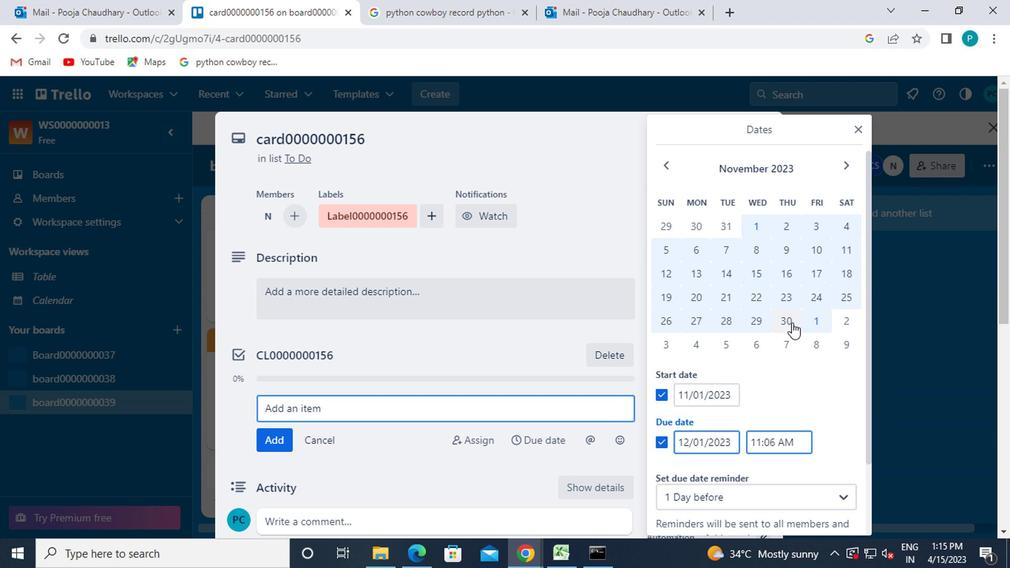 
Action: Mouse moved to (837, 366)
Screenshot: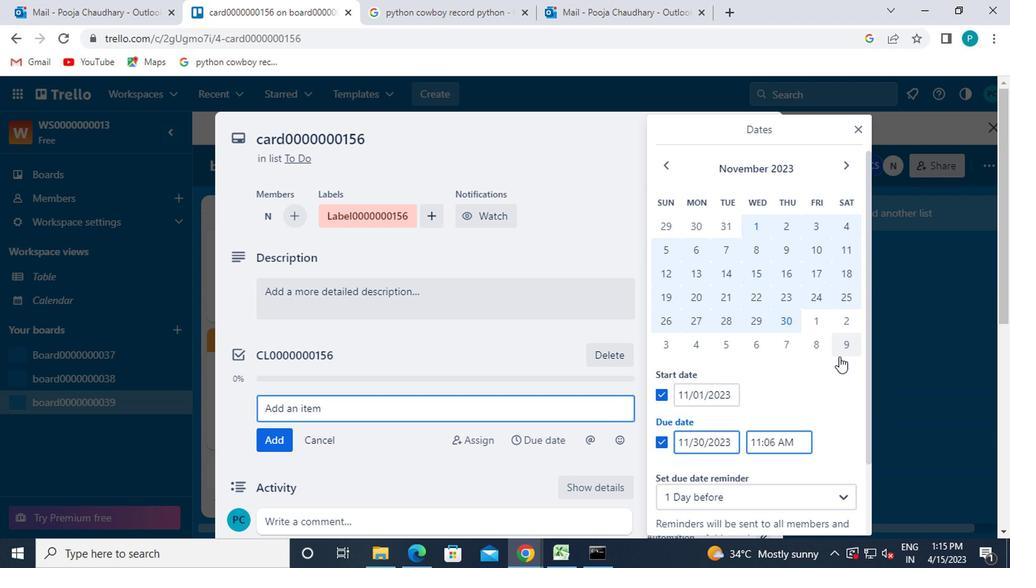 
Action: Mouse scrolled (837, 365) with delta (0, -1)
Screenshot: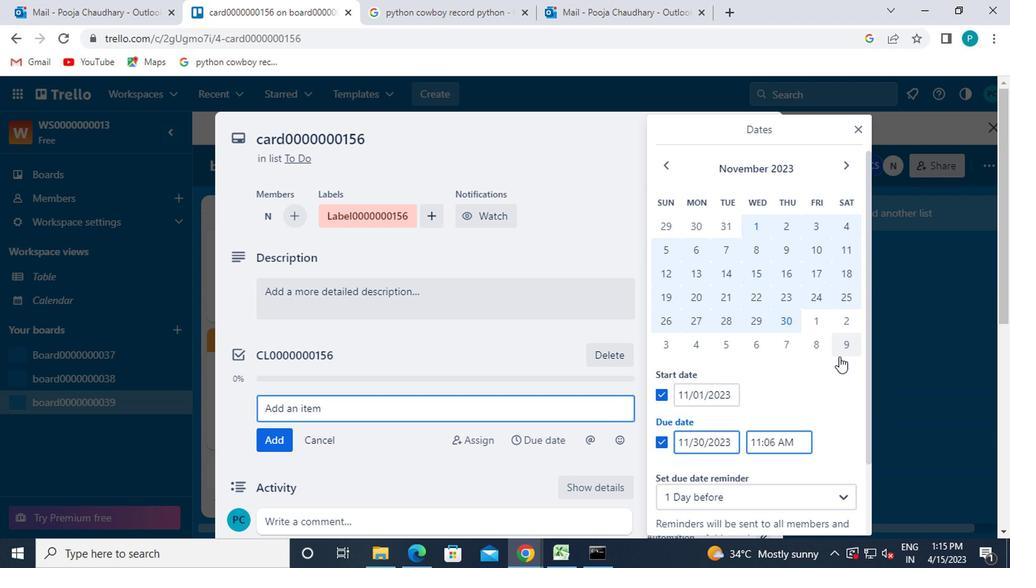 
Action: Mouse scrolled (837, 365) with delta (0, -1)
Screenshot: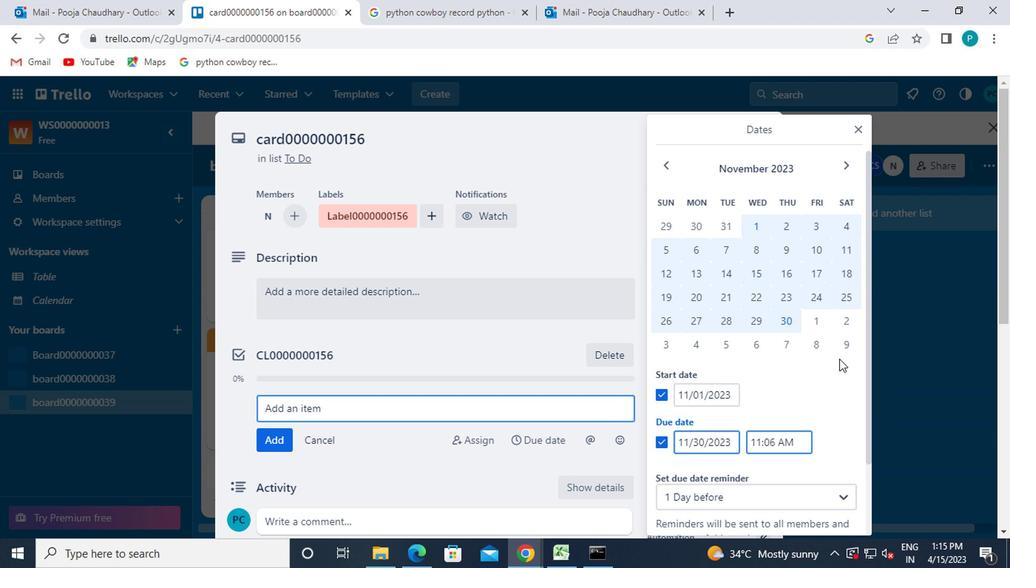 
Action: Mouse scrolled (837, 365) with delta (0, -1)
Screenshot: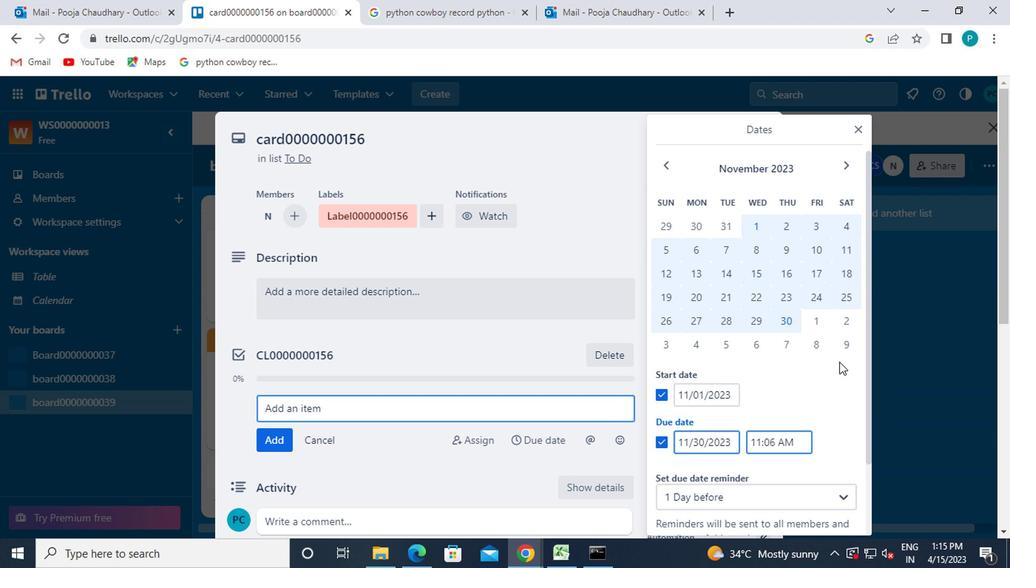 
Action: Mouse scrolled (837, 365) with delta (0, -1)
Screenshot: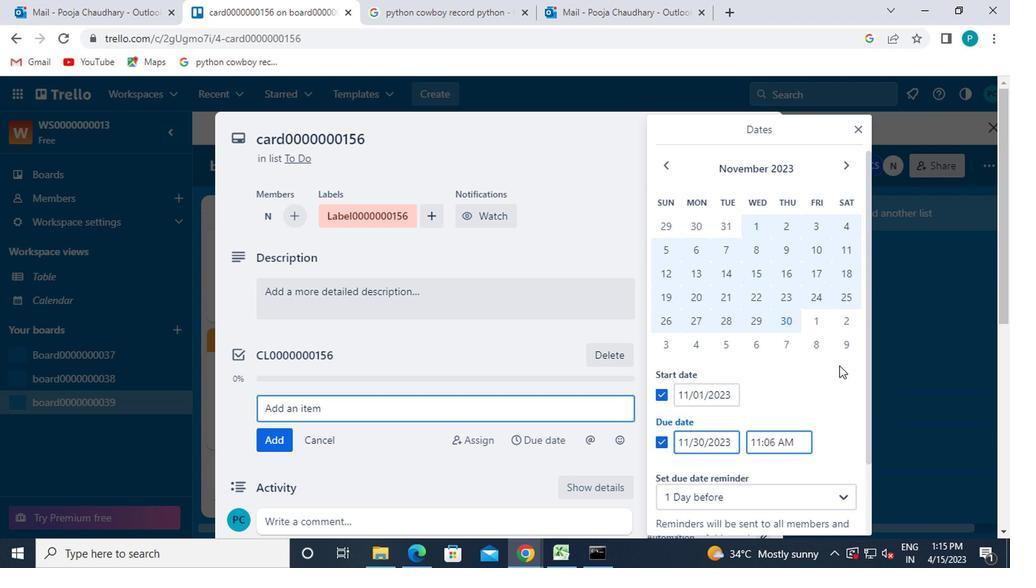 
Action: Mouse moved to (739, 476)
Screenshot: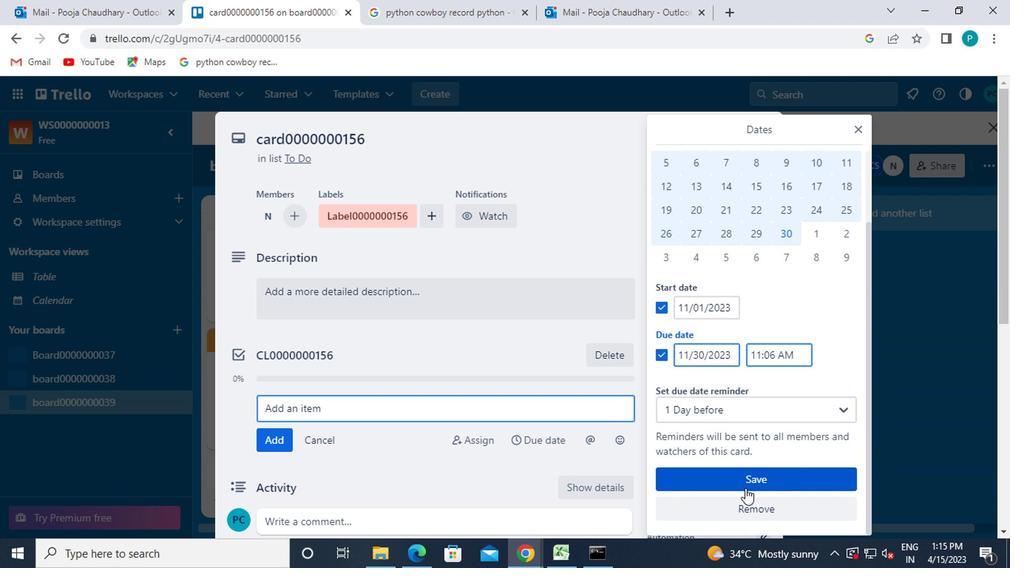 
Action: Mouse pressed left at (739, 476)
Screenshot: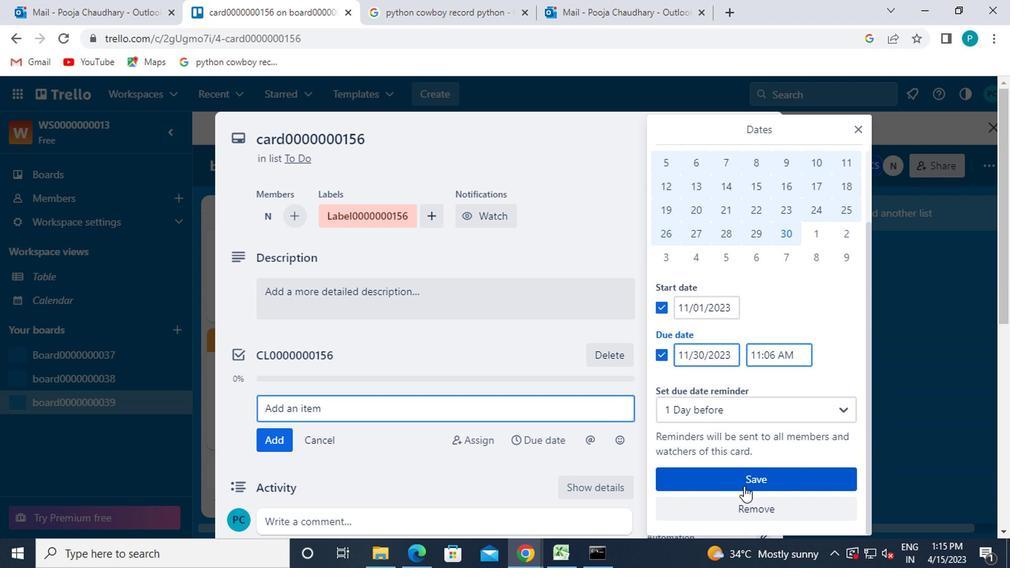 
Action: Mouse moved to (739, 475)
Screenshot: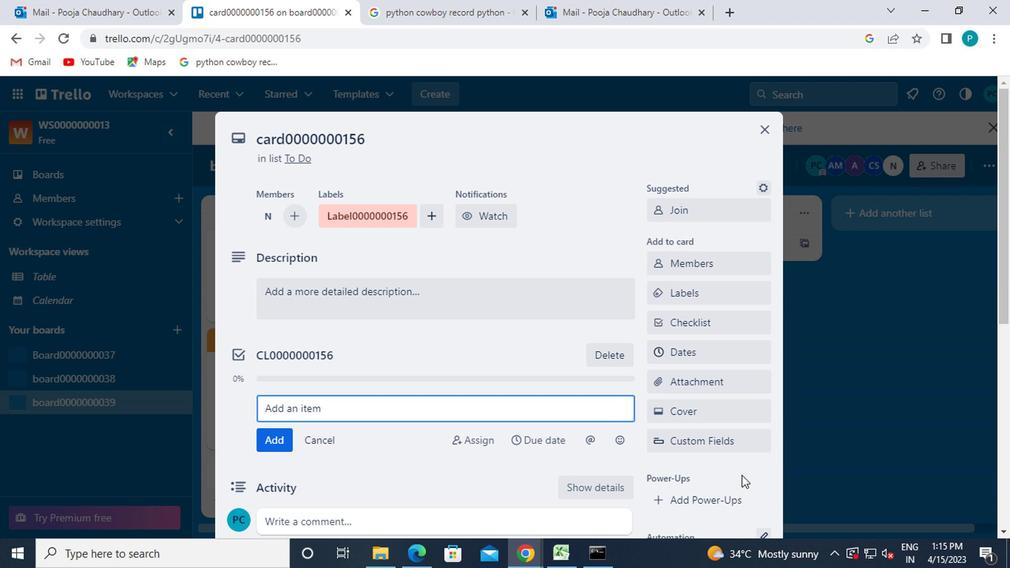 
